 Task: Check the sale-to-list ratio of blinds in the last 5 years.
Action: Mouse moved to (854, 202)
Screenshot: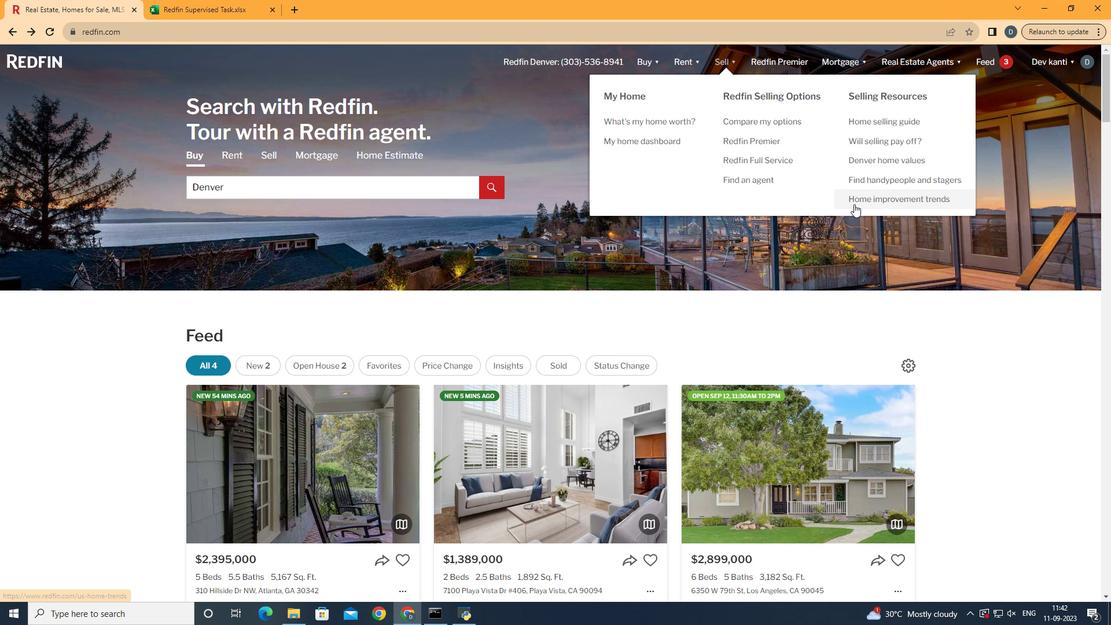 
Action: Mouse pressed left at (854, 202)
Screenshot: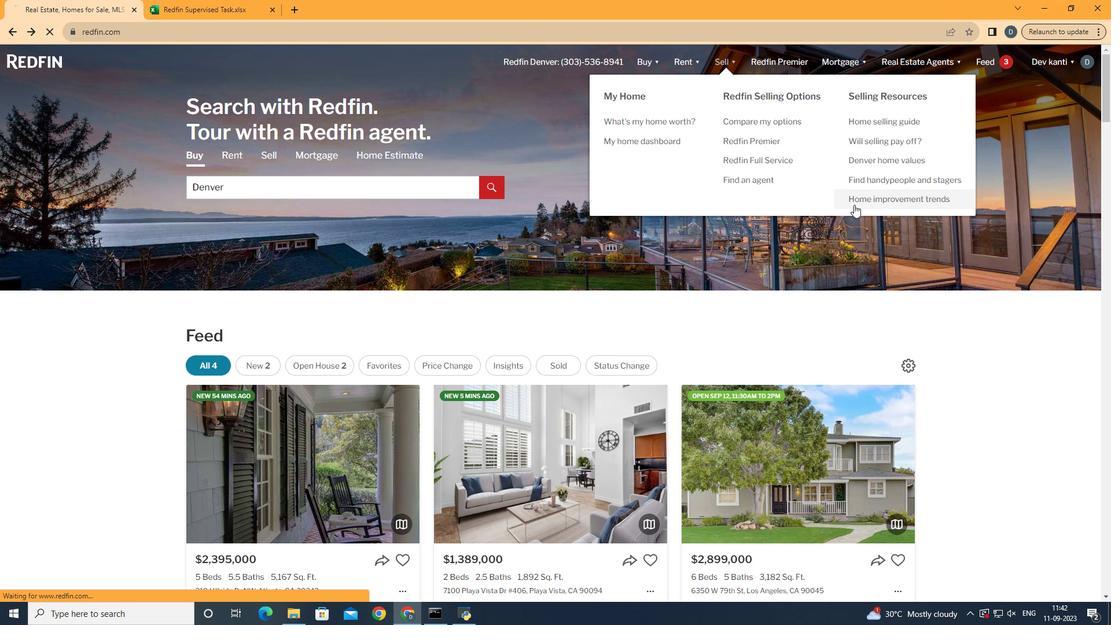 
Action: Mouse moved to (308, 217)
Screenshot: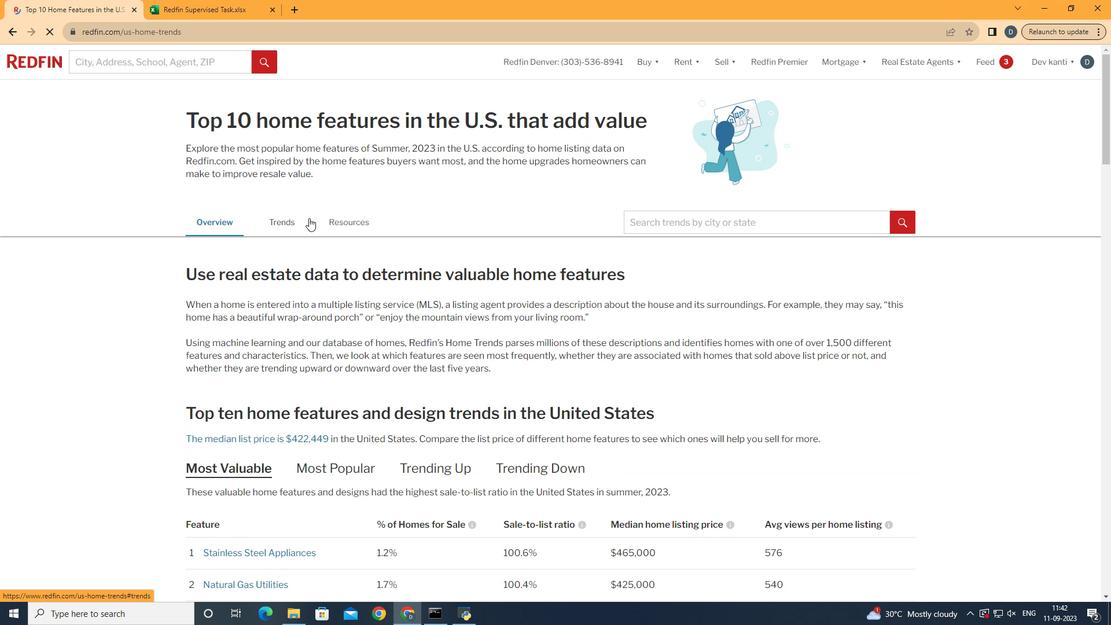
Action: Mouse pressed left at (308, 217)
Screenshot: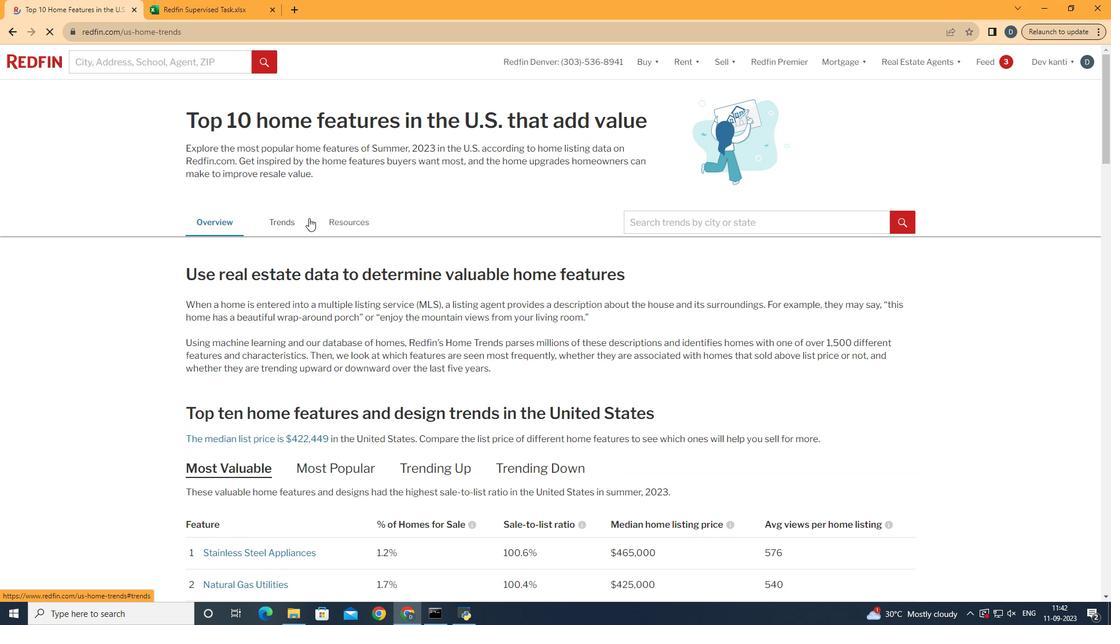 
Action: Mouse moved to (295, 220)
Screenshot: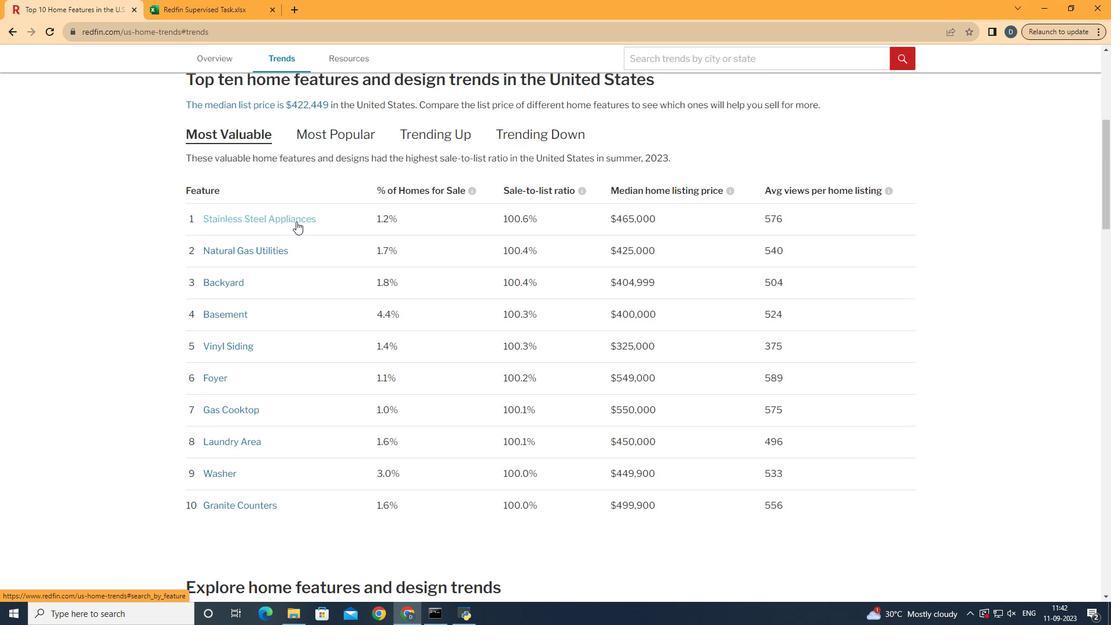 
Action: Mouse scrolled (295, 220) with delta (0, 0)
Screenshot: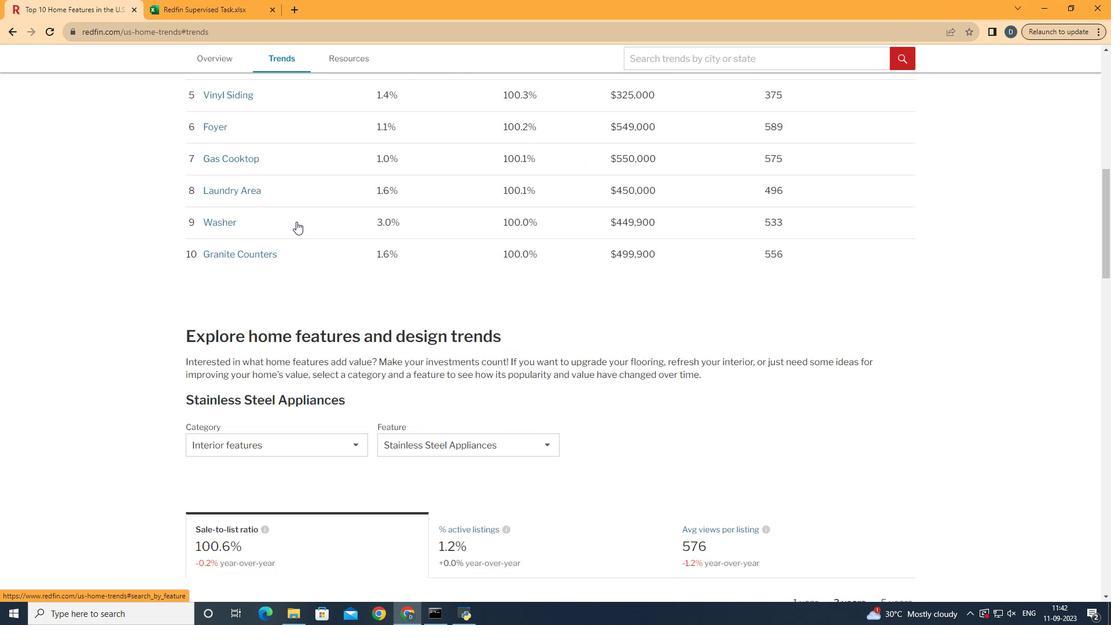 
Action: Mouse scrolled (295, 220) with delta (0, 0)
Screenshot: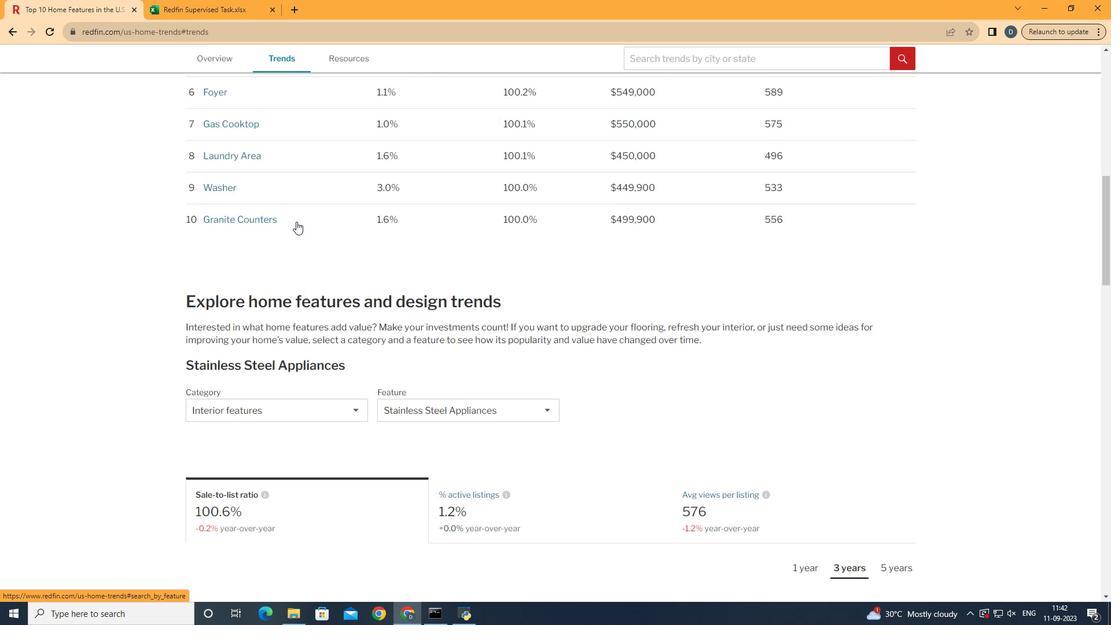 
Action: Mouse scrolled (295, 220) with delta (0, 0)
Screenshot: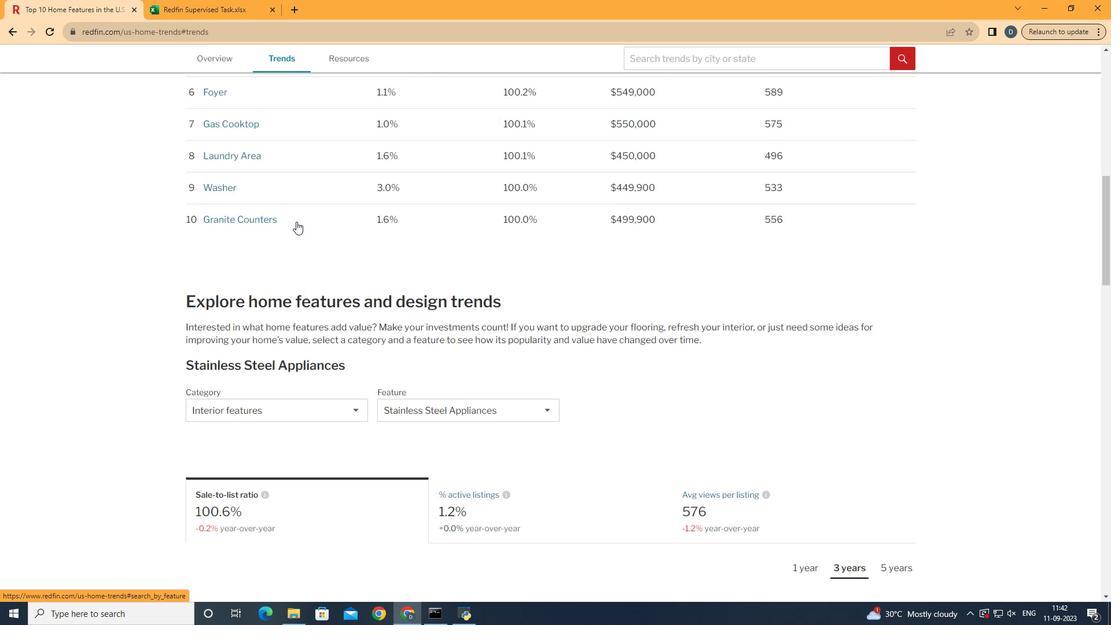 
Action: Mouse scrolled (295, 220) with delta (0, 0)
Screenshot: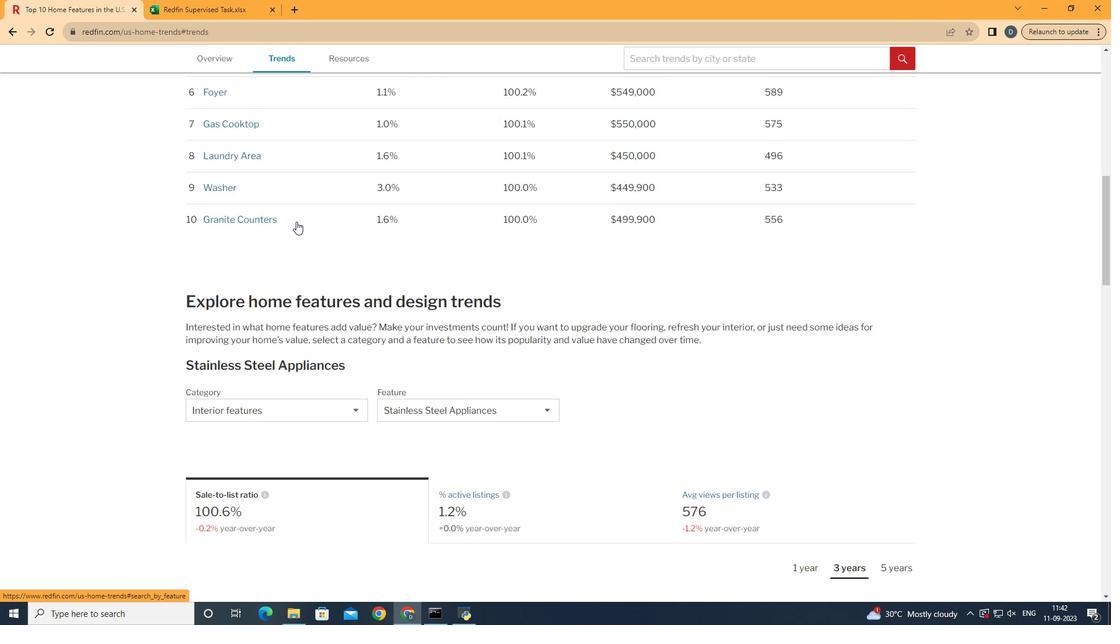 
Action: Mouse scrolled (295, 220) with delta (0, 0)
Screenshot: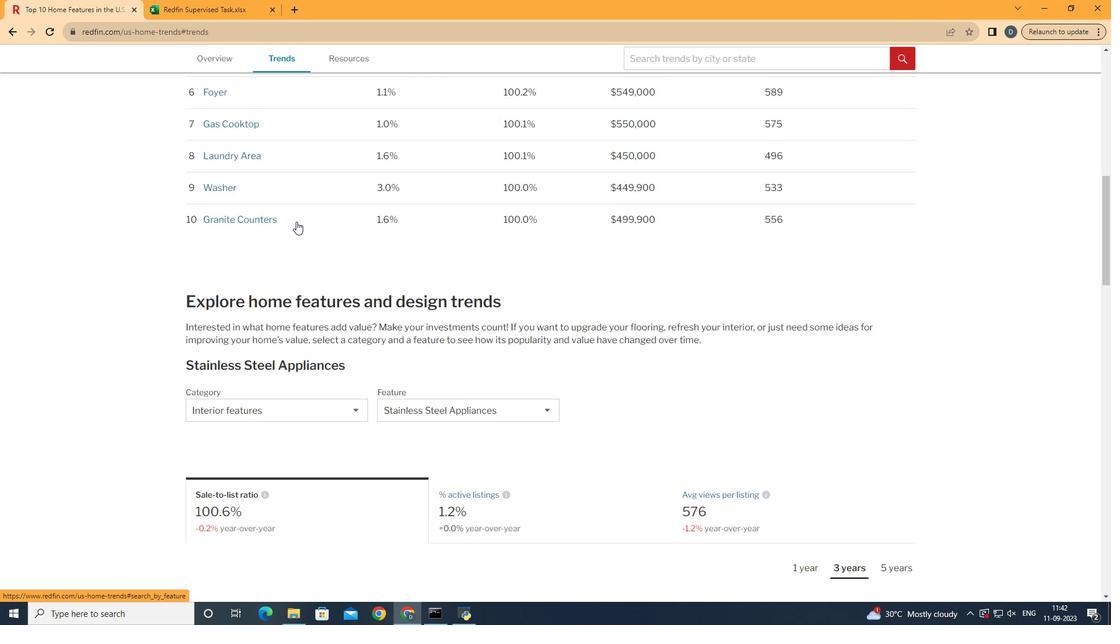 
Action: Mouse scrolled (295, 220) with delta (0, 0)
Screenshot: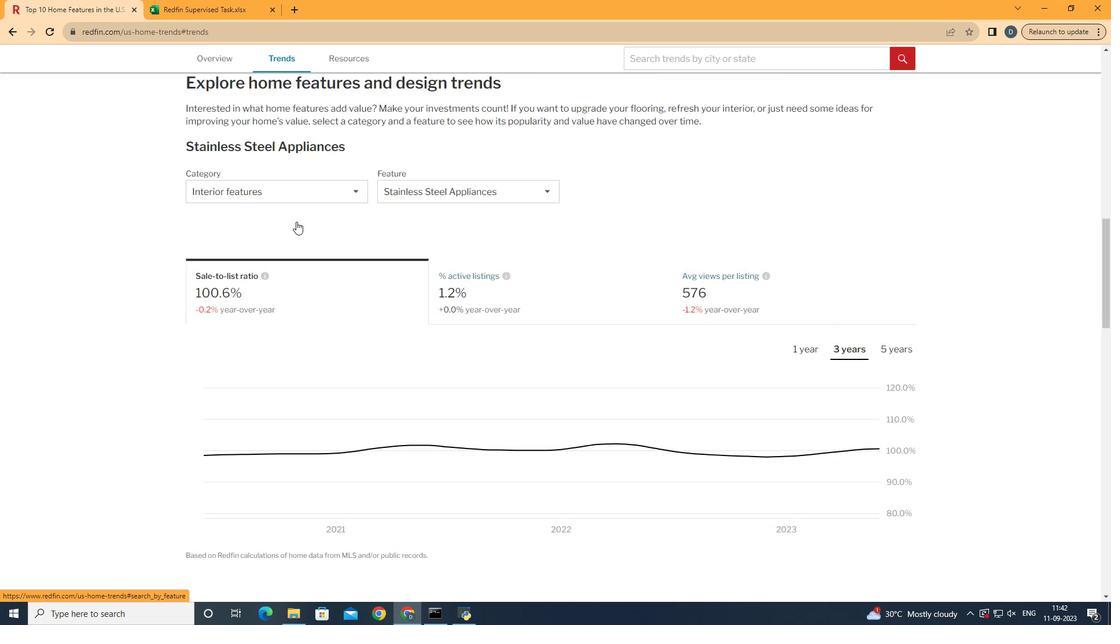 
Action: Mouse scrolled (295, 220) with delta (0, 0)
Screenshot: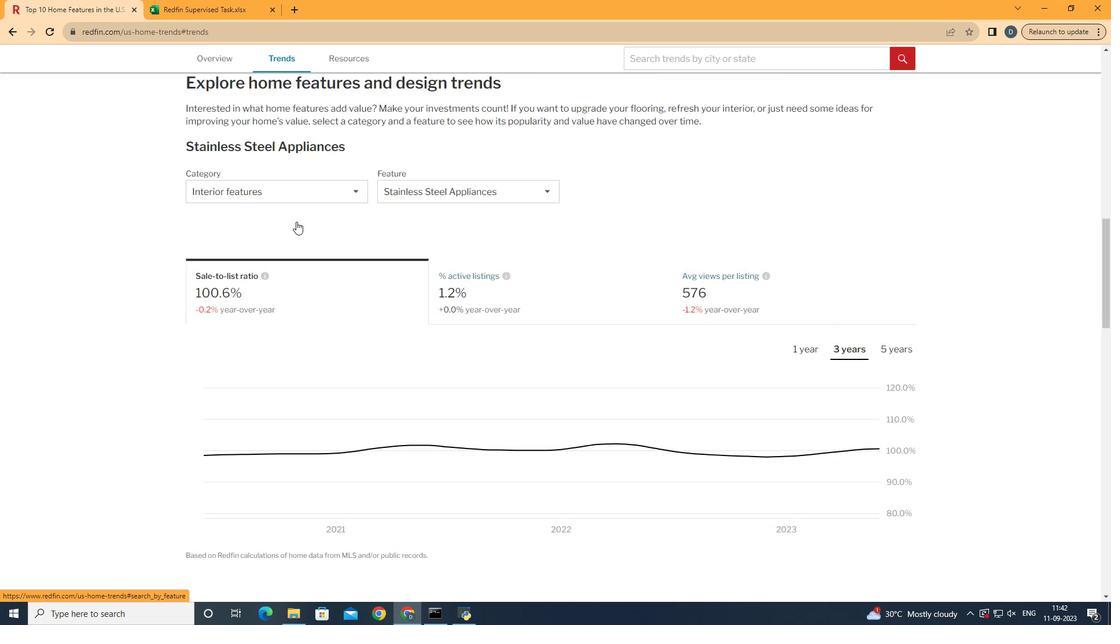 
Action: Mouse scrolled (295, 220) with delta (0, 0)
Screenshot: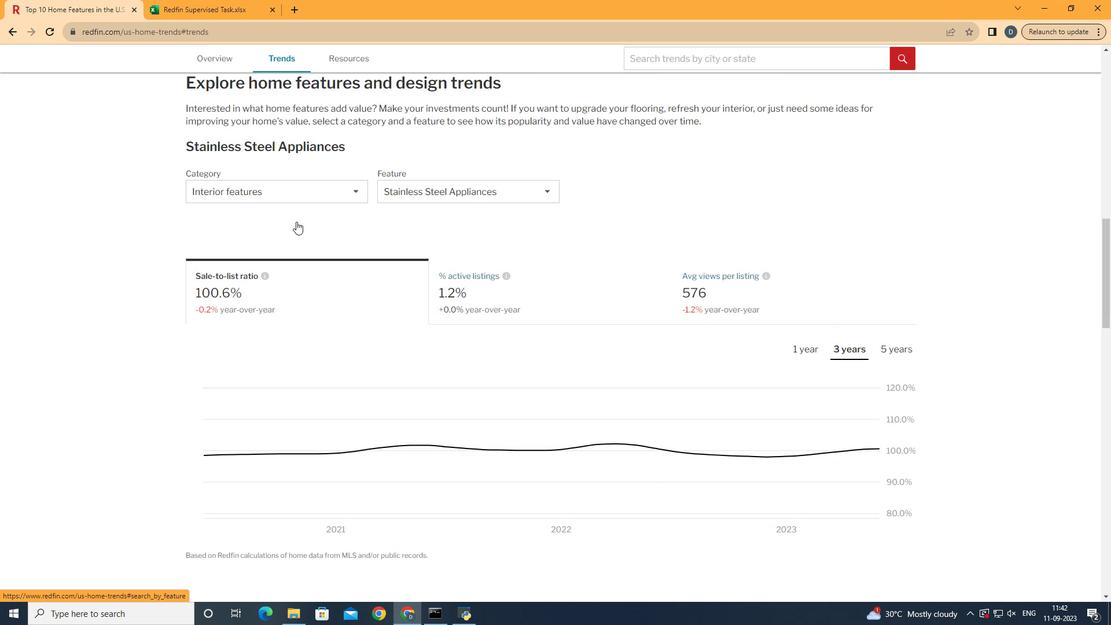
Action: Mouse scrolled (295, 220) with delta (0, 0)
Screenshot: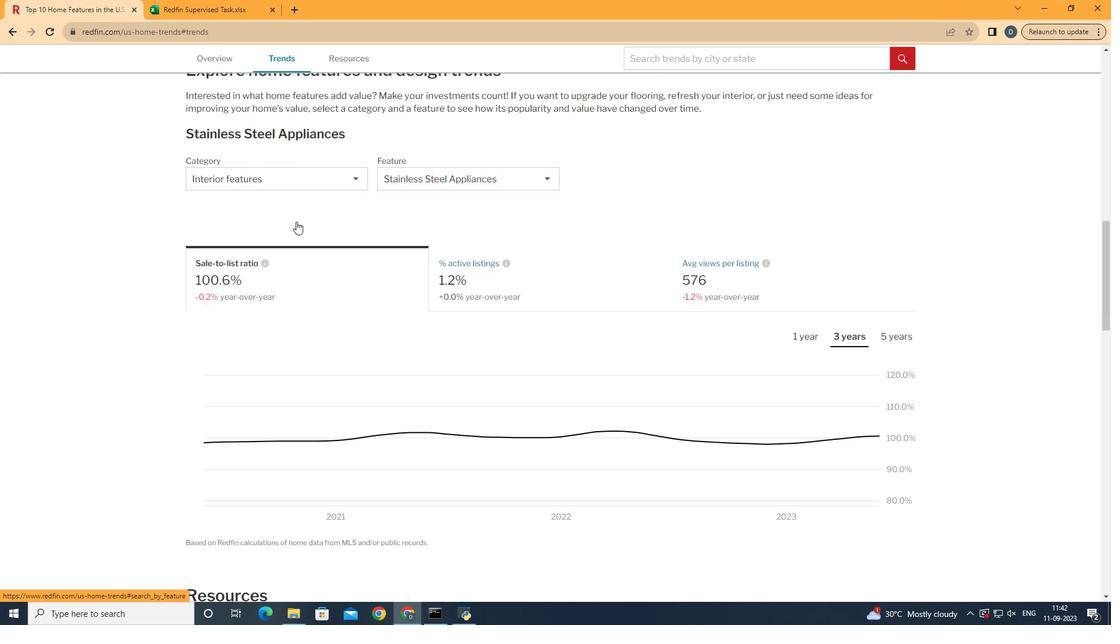 
Action: Mouse moved to (341, 173)
Screenshot: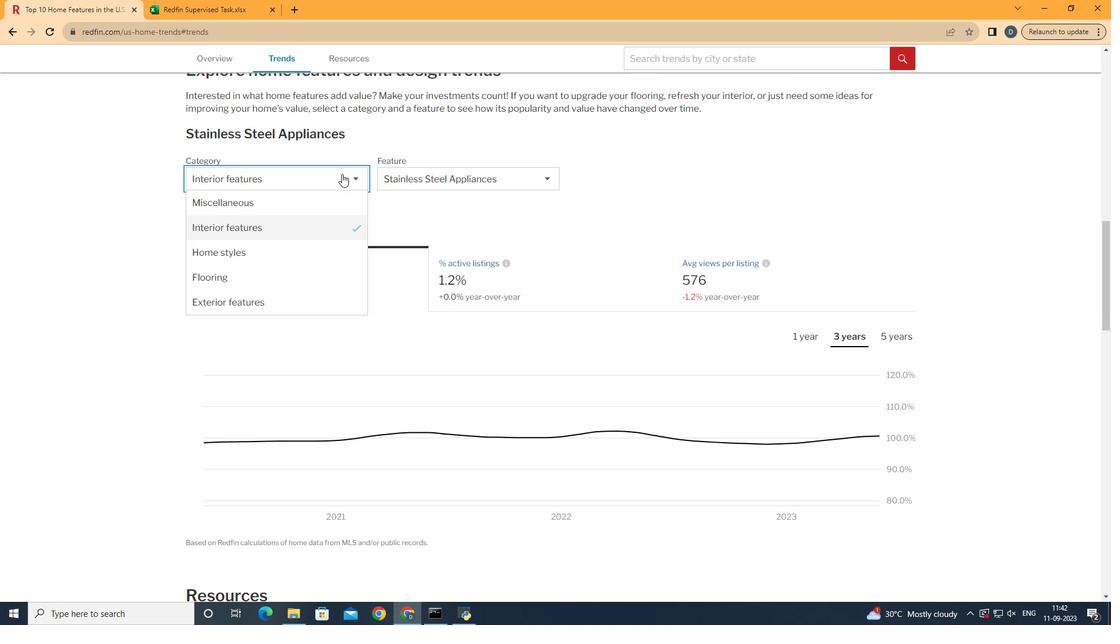 
Action: Mouse pressed left at (341, 173)
Screenshot: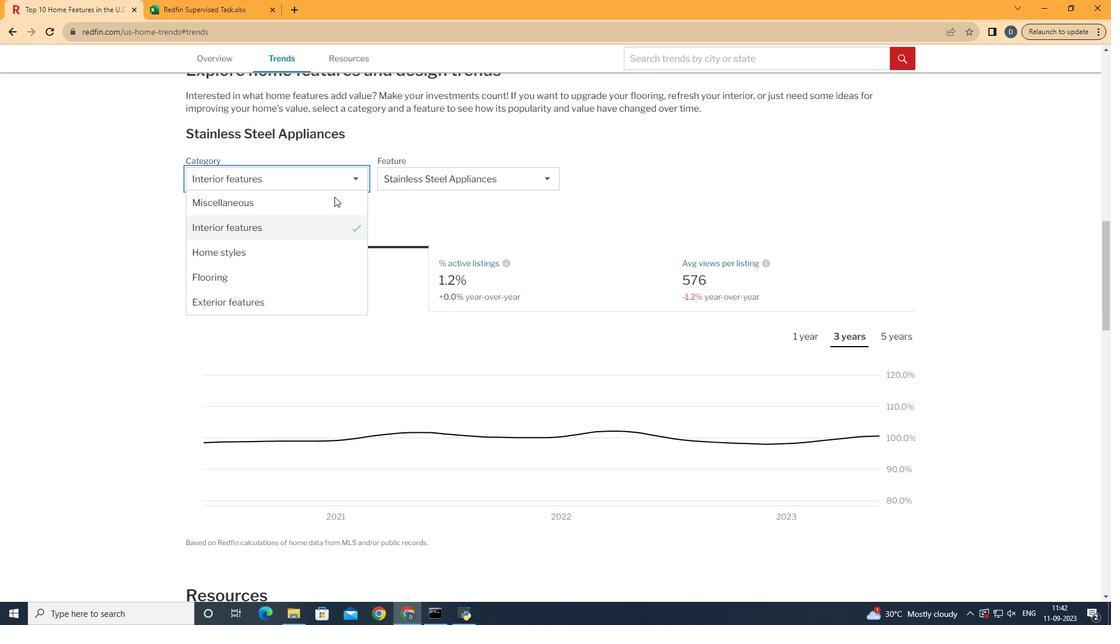 
Action: Mouse moved to (327, 218)
Screenshot: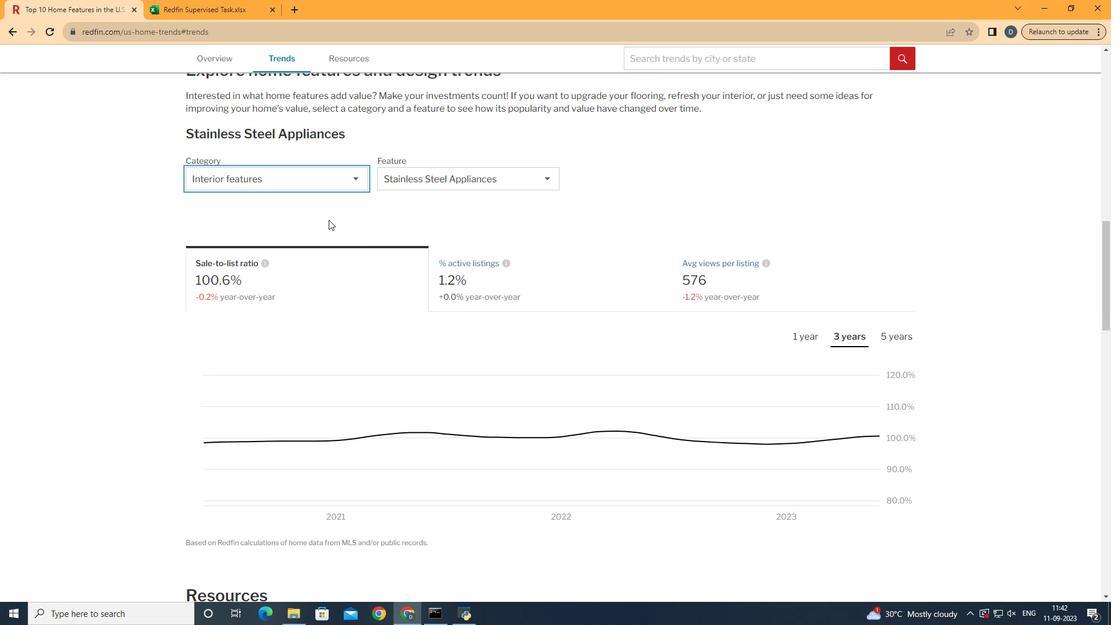 
Action: Mouse pressed left at (327, 218)
Screenshot: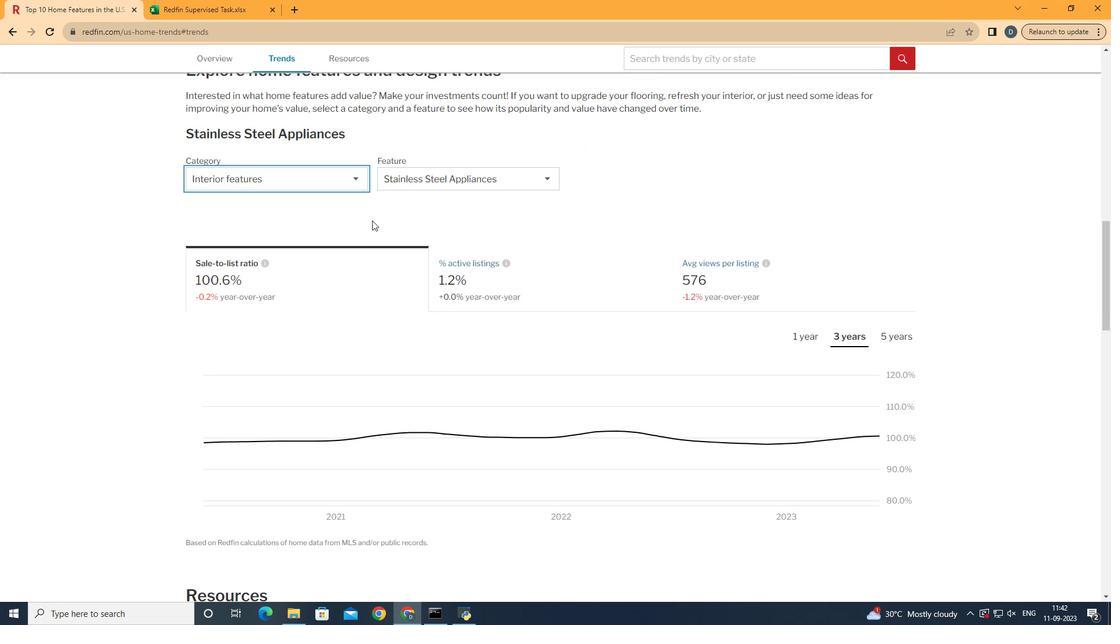 
Action: Mouse moved to (458, 185)
Screenshot: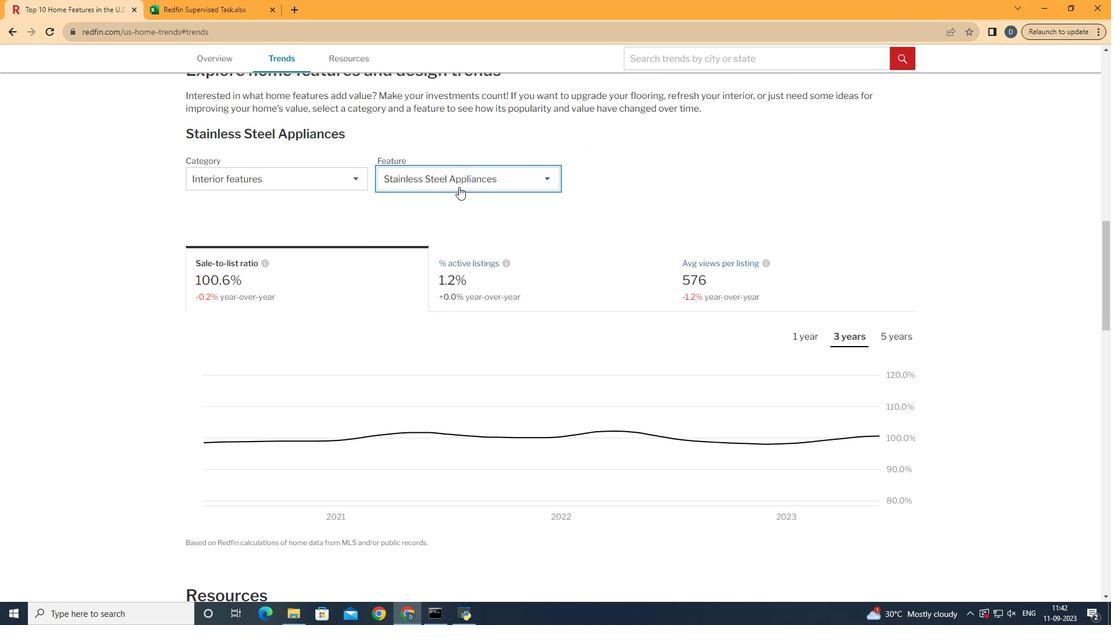 
Action: Mouse pressed left at (458, 185)
Screenshot: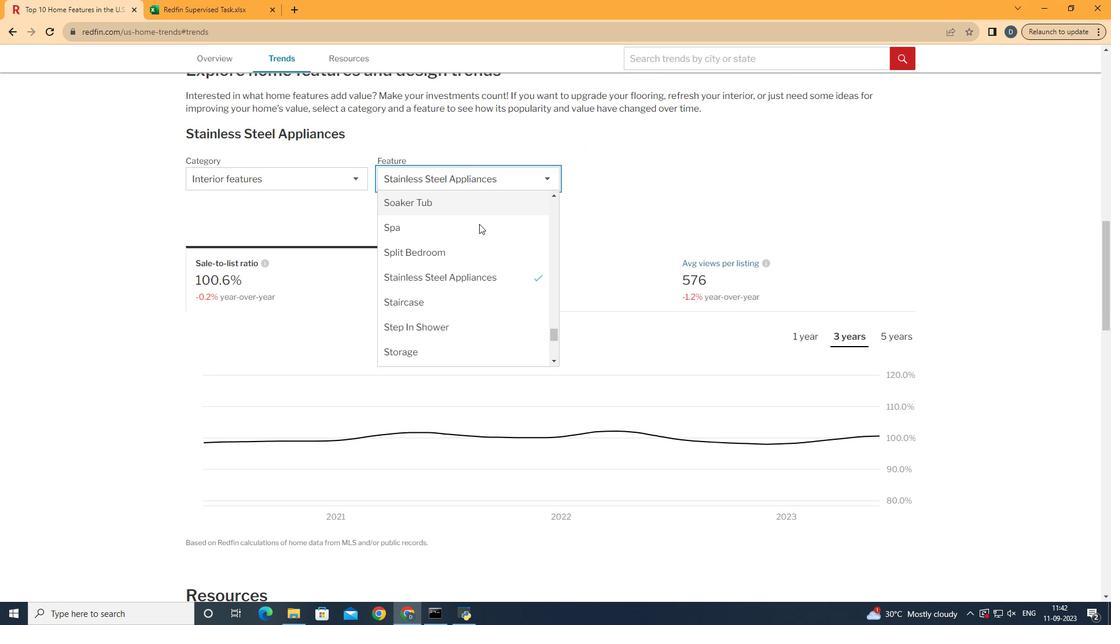 
Action: Mouse moved to (508, 274)
Screenshot: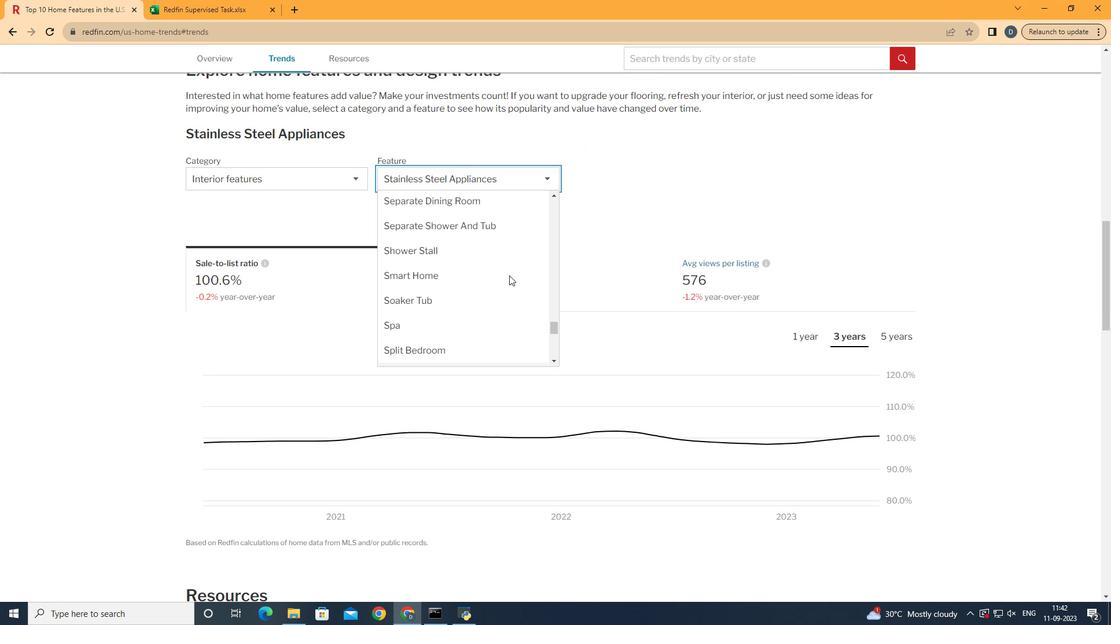 
Action: Mouse scrolled (508, 275) with delta (0, 0)
Screenshot: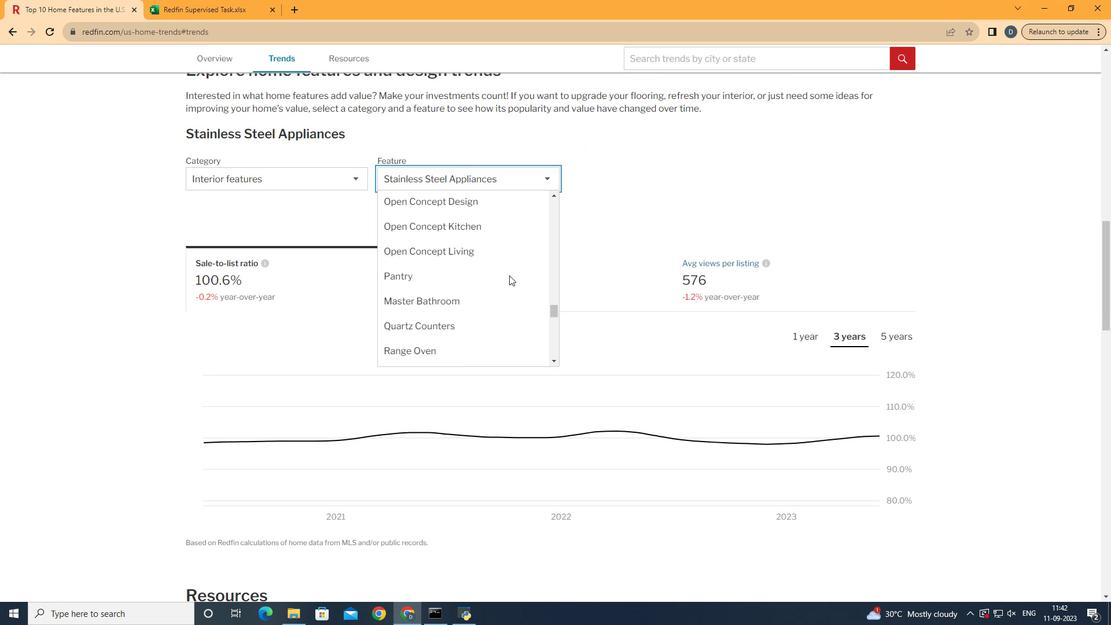 
Action: Mouse scrolled (508, 275) with delta (0, 0)
Screenshot: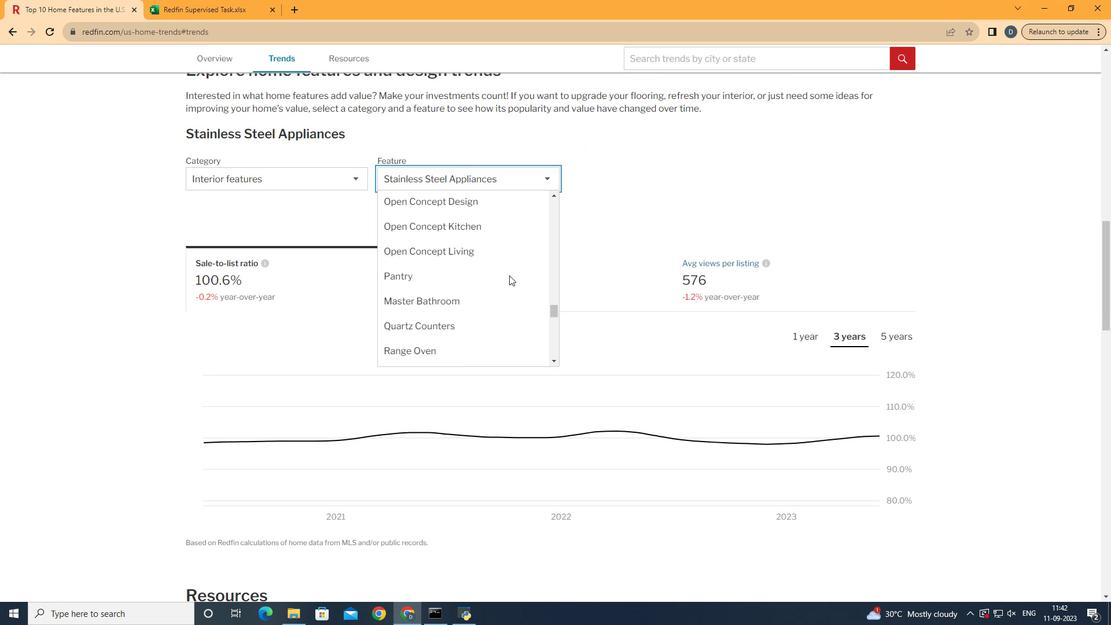 
Action: Mouse scrolled (508, 275) with delta (0, 0)
Screenshot: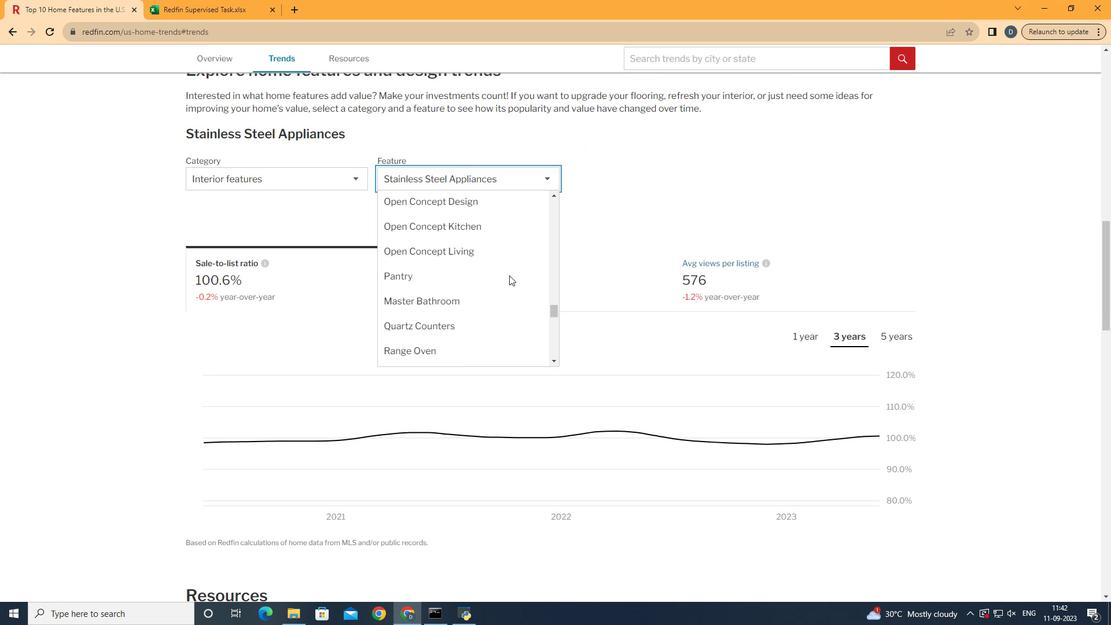 
Action: Mouse scrolled (508, 275) with delta (0, 0)
Screenshot: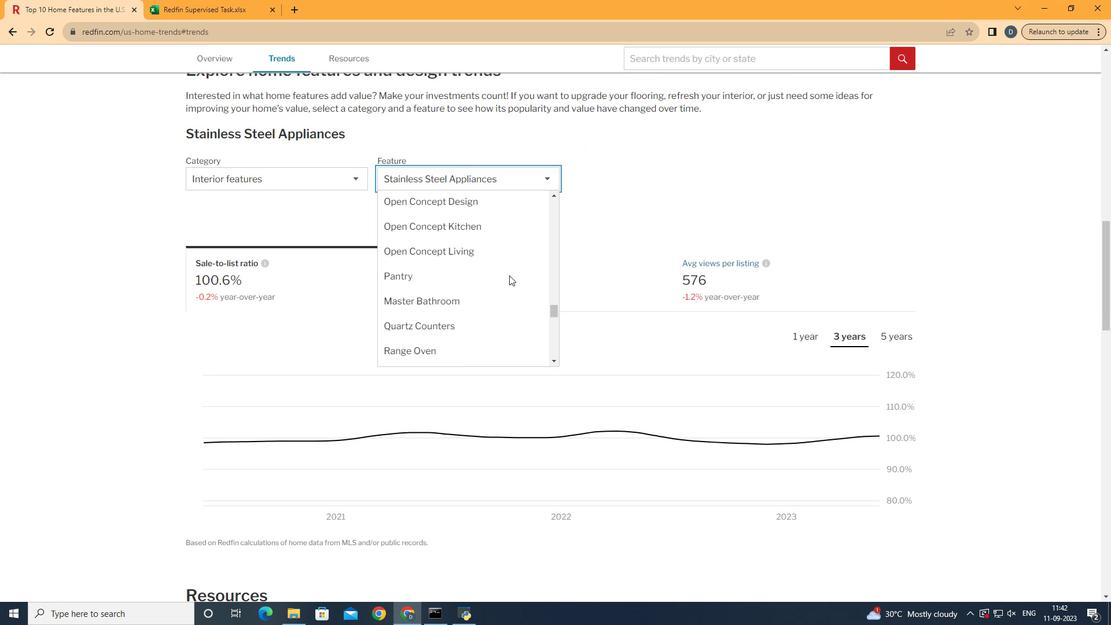 
Action: Mouse scrolled (508, 275) with delta (0, 0)
Screenshot: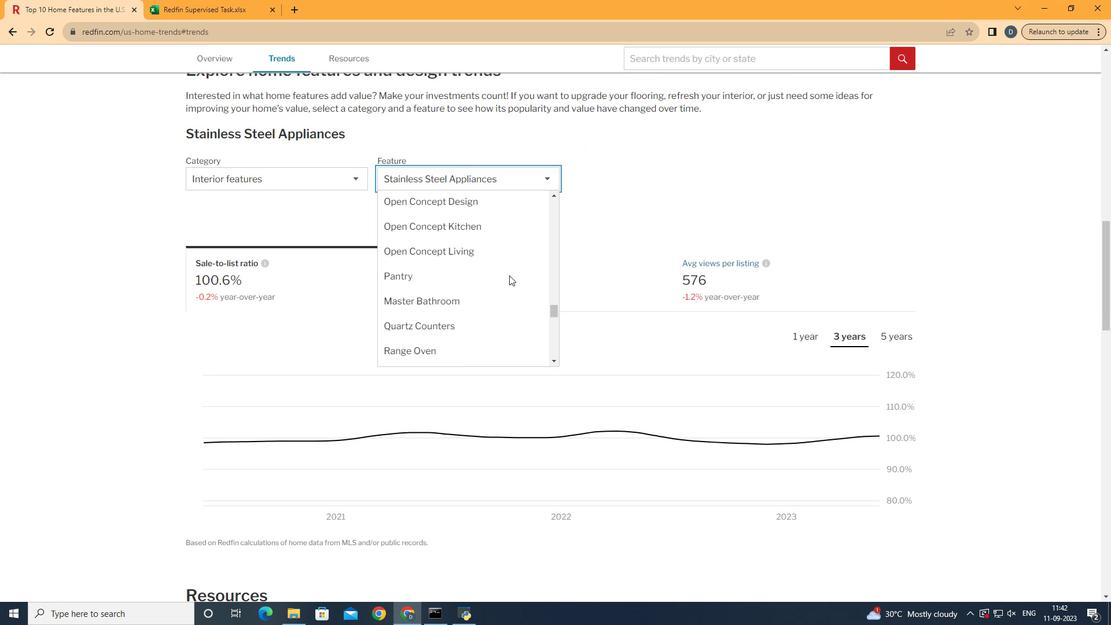 
Action: Mouse scrolled (508, 275) with delta (0, 0)
Screenshot: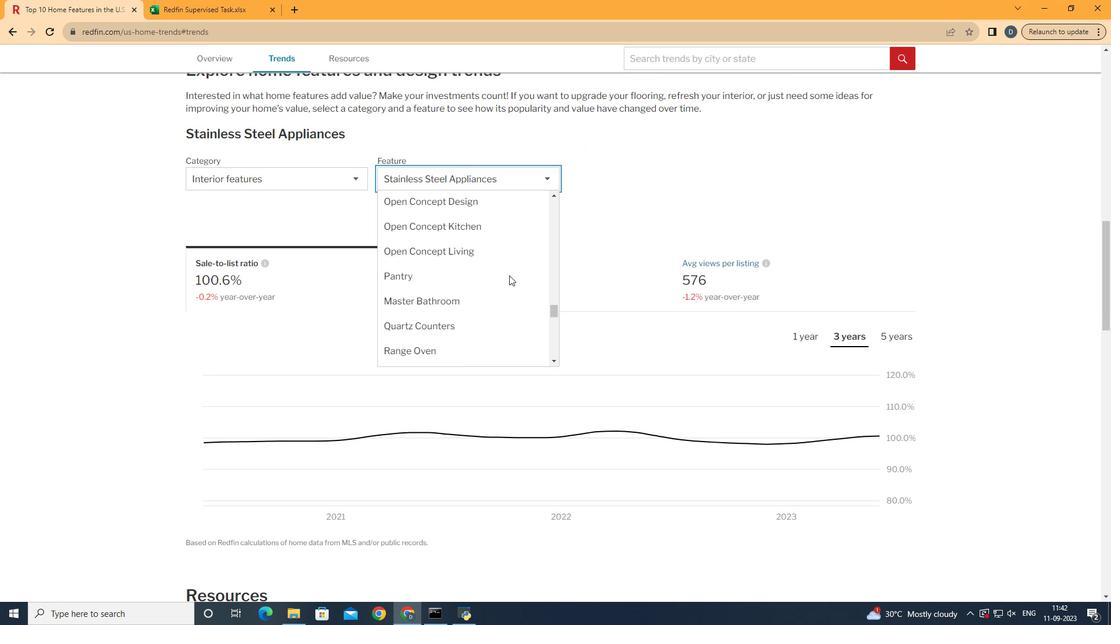 
Action: Mouse scrolled (508, 275) with delta (0, 0)
Screenshot: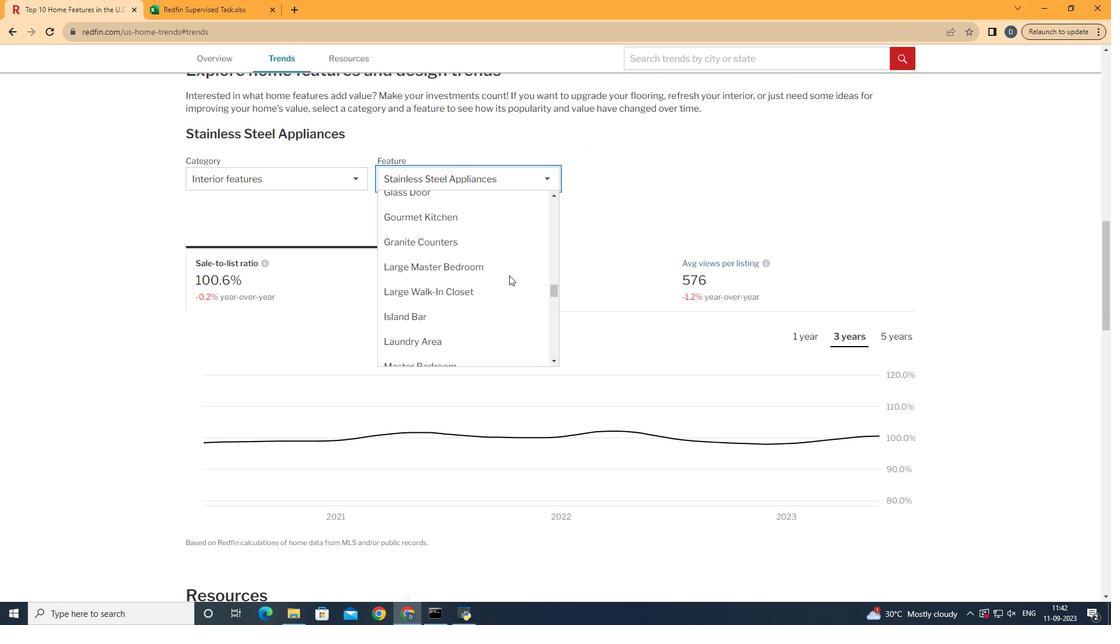 
Action: Mouse scrolled (508, 275) with delta (0, 0)
Screenshot: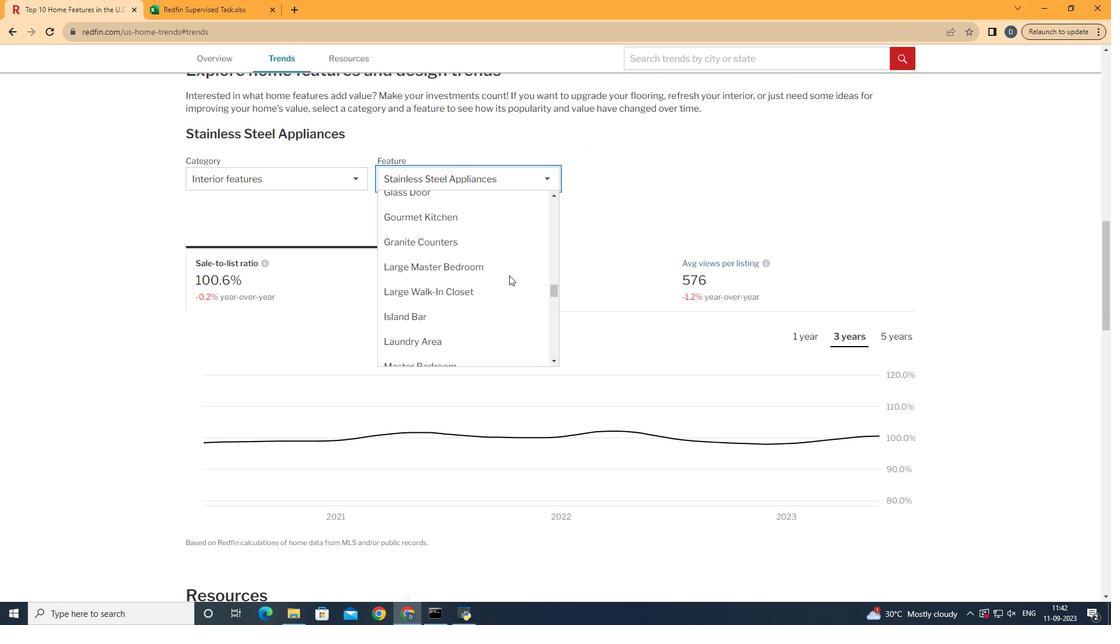 
Action: Mouse scrolled (508, 275) with delta (0, 0)
Screenshot: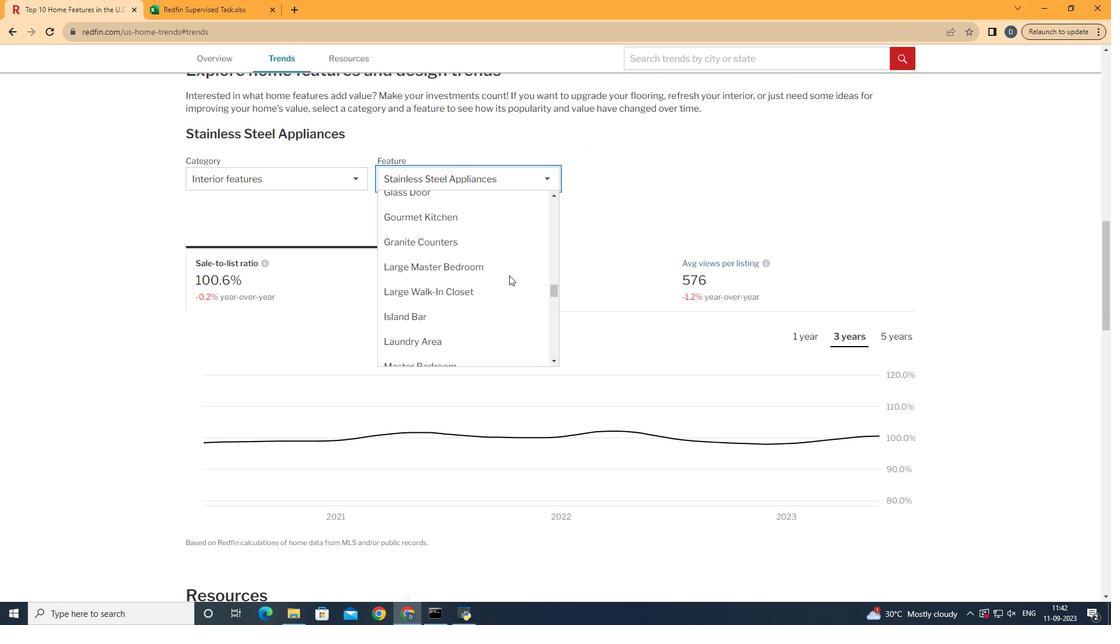 
Action: Mouse scrolled (508, 275) with delta (0, 0)
Screenshot: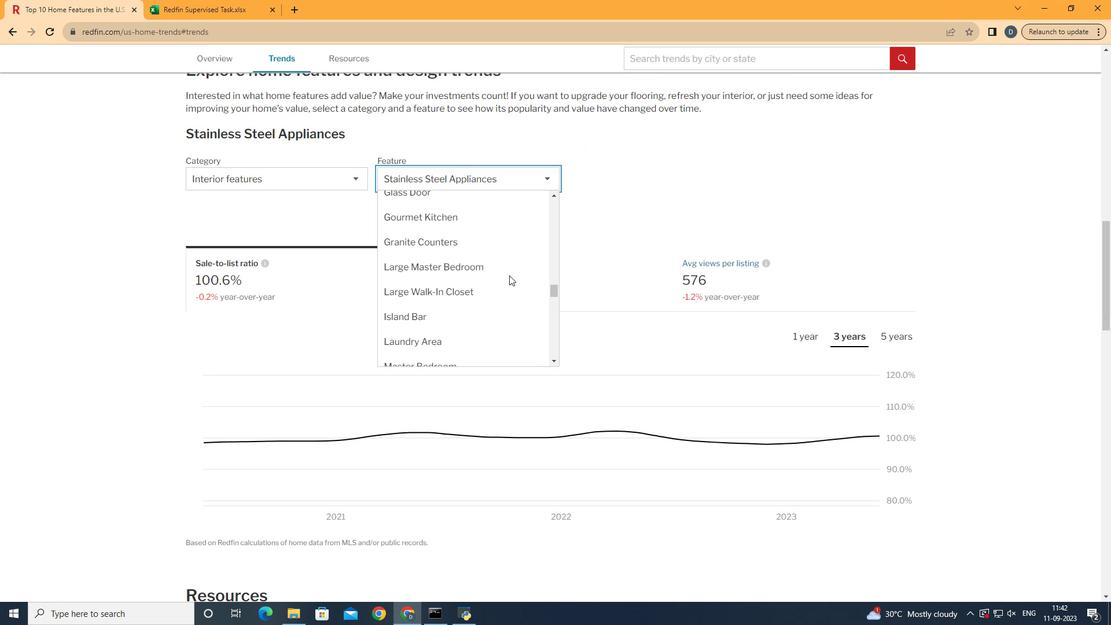 
Action: Mouse scrolled (508, 275) with delta (0, 0)
Screenshot: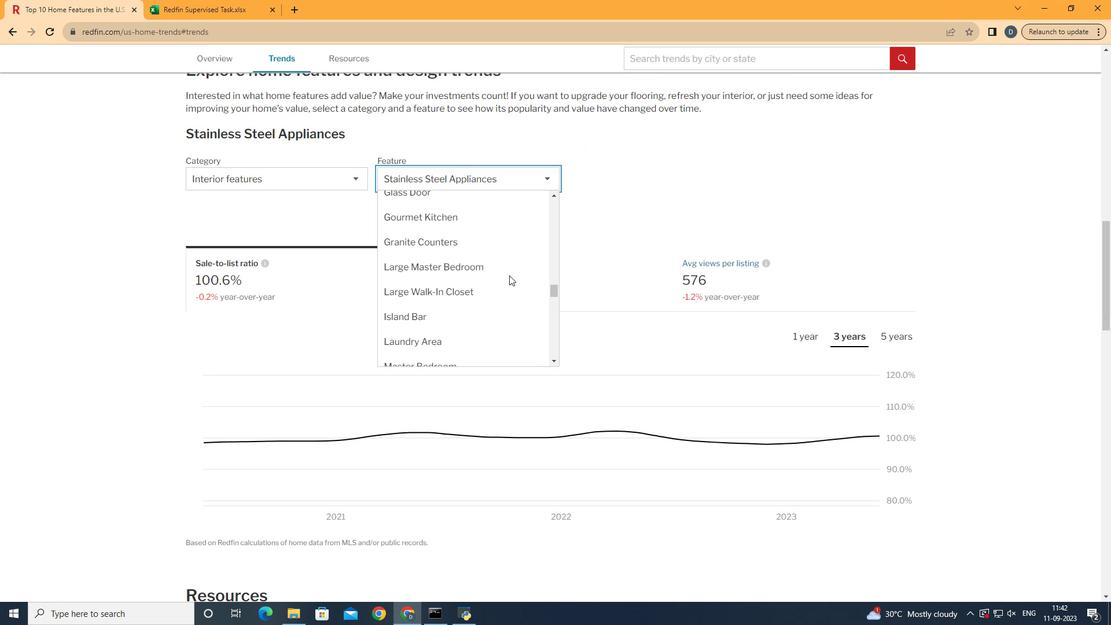 
Action: Mouse scrolled (508, 275) with delta (0, 0)
Screenshot: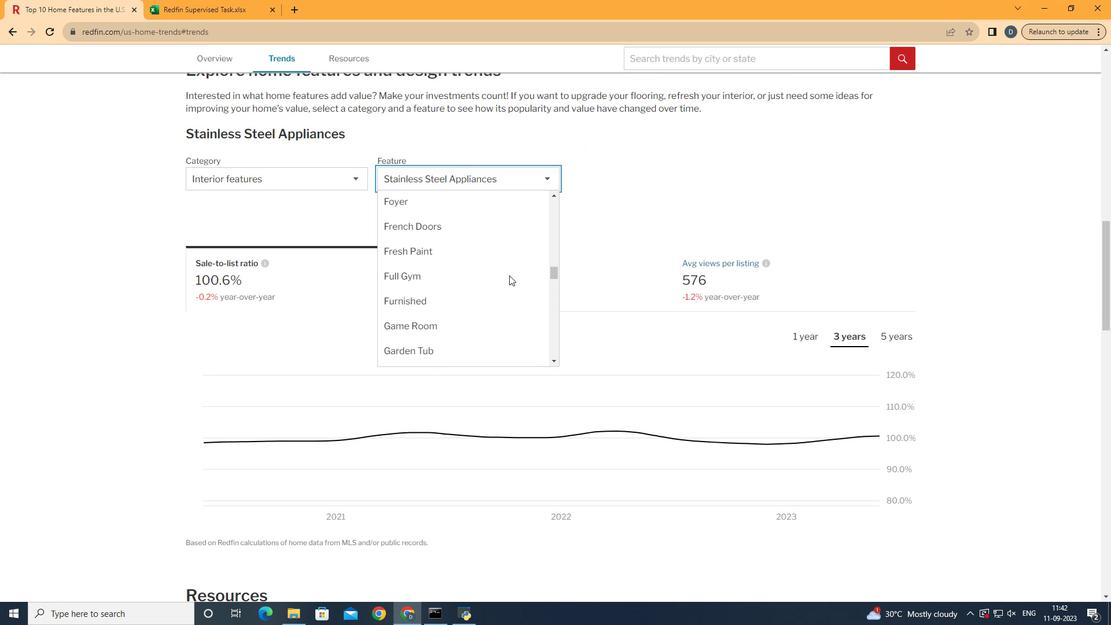 
Action: Mouse scrolled (508, 275) with delta (0, 0)
Screenshot: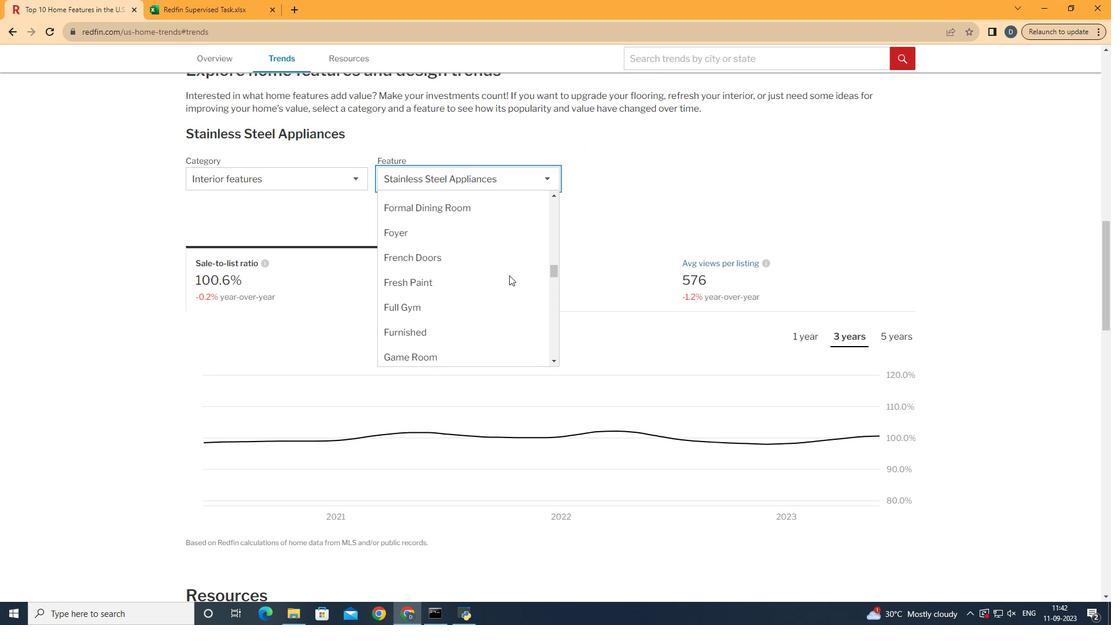 
Action: Mouse scrolled (508, 275) with delta (0, 0)
Screenshot: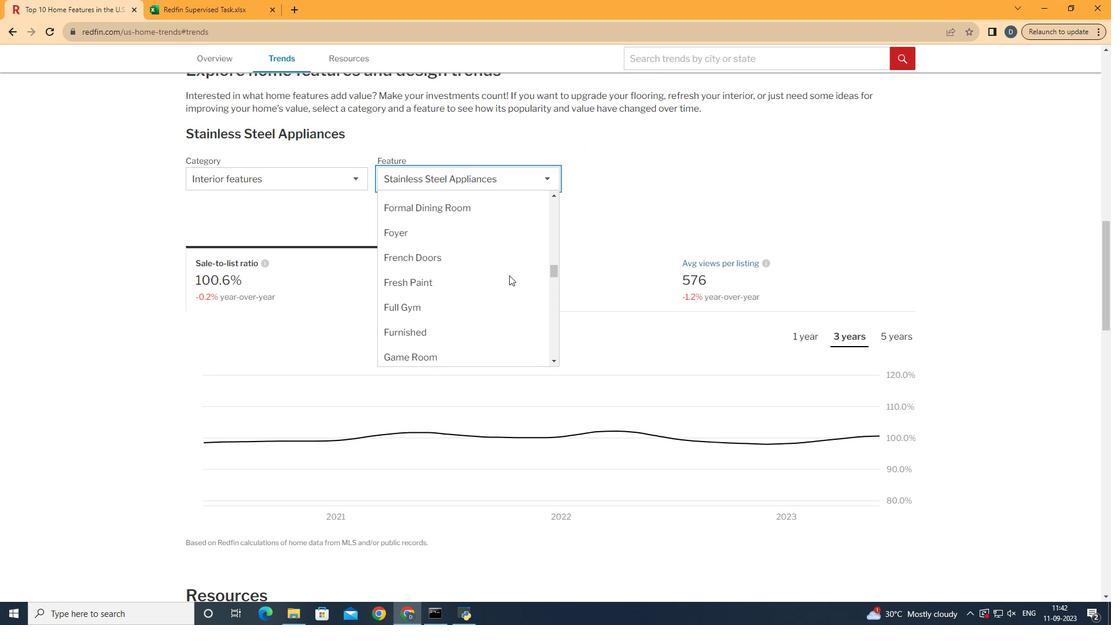 
Action: Mouse scrolled (508, 275) with delta (0, 0)
Screenshot: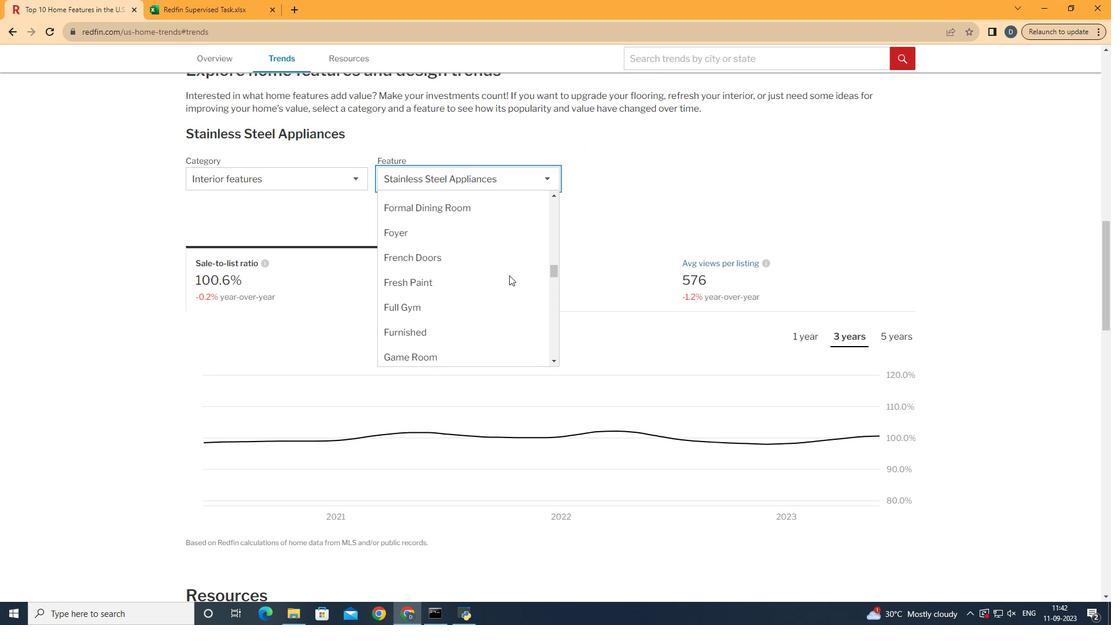 
Action: Mouse scrolled (508, 275) with delta (0, 0)
Screenshot: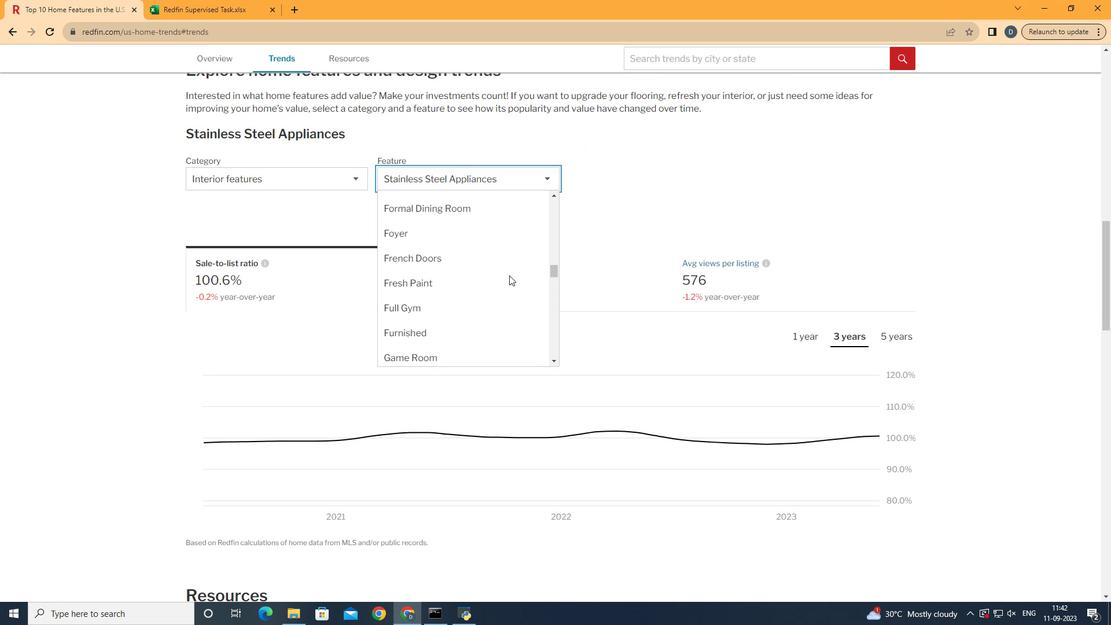 
Action: Mouse scrolled (508, 275) with delta (0, 0)
Screenshot: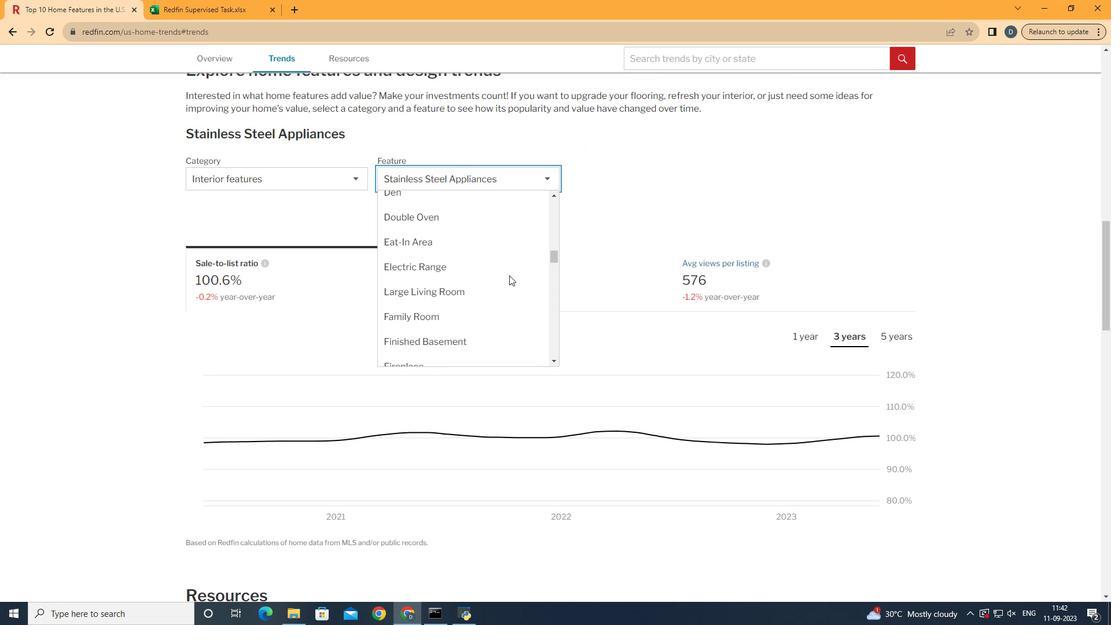 
Action: Mouse scrolled (508, 275) with delta (0, 0)
Screenshot: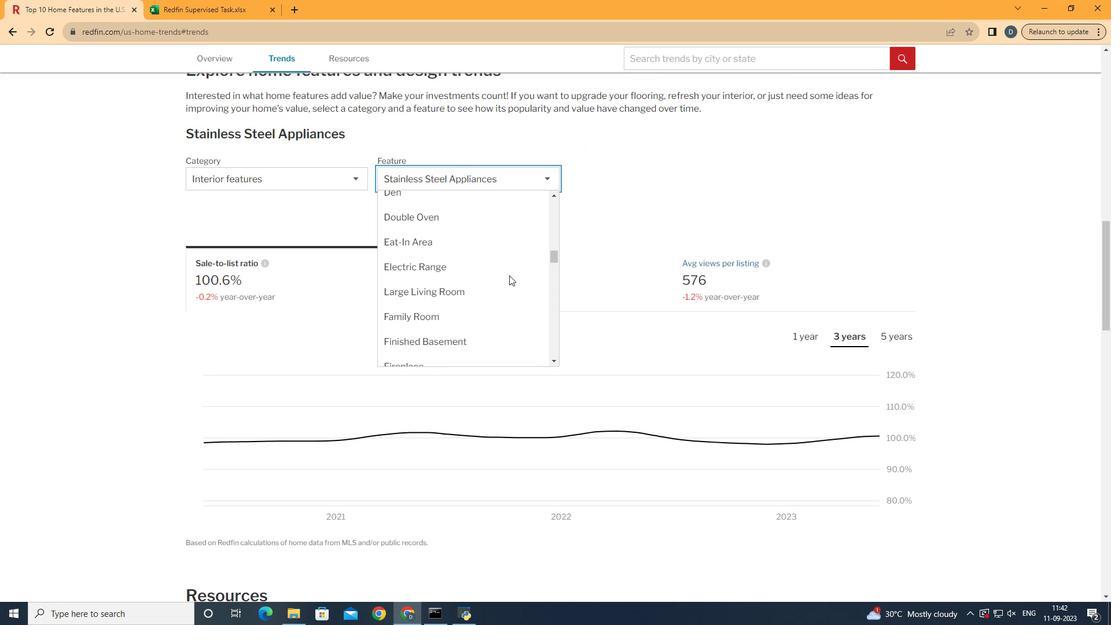 
Action: Mouse scrolled (508, 275) with delta (0, 0)
Screenshot: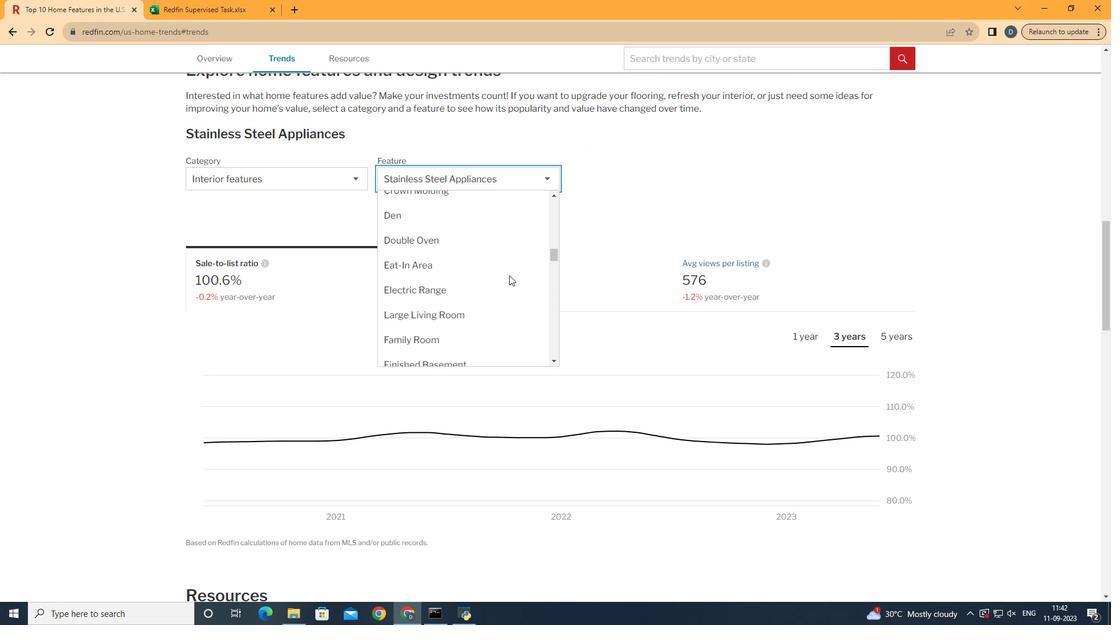 
Action: Mouse scrolled (508, 275) with delta (0, 0)
Screenshot: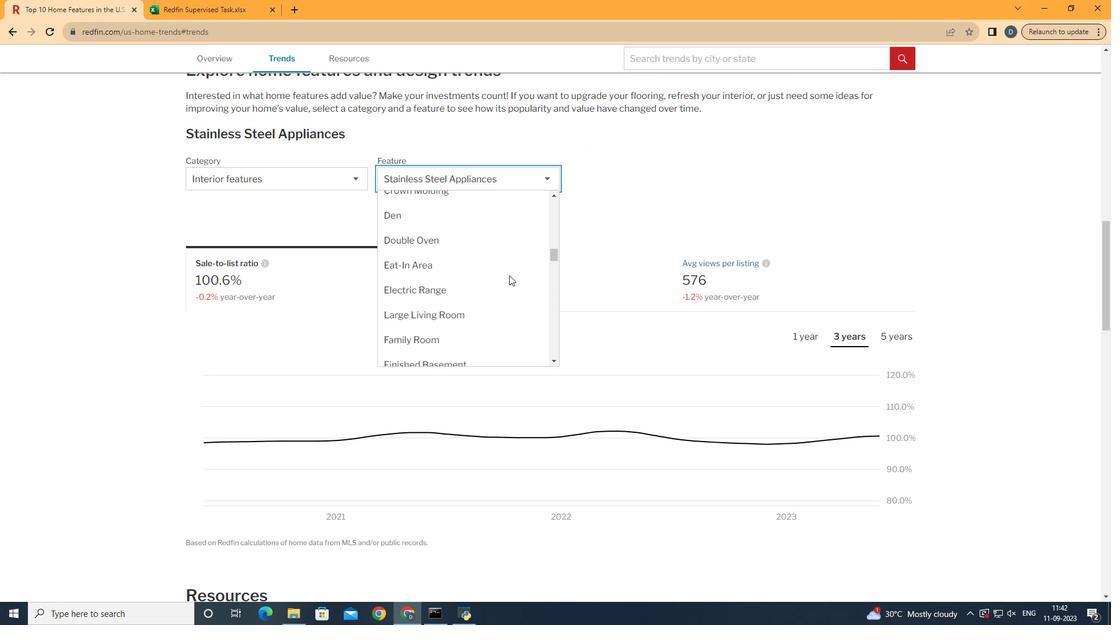 
Action: Mouse scrolled (508, 275) with delta (0, 0)
Screenshot: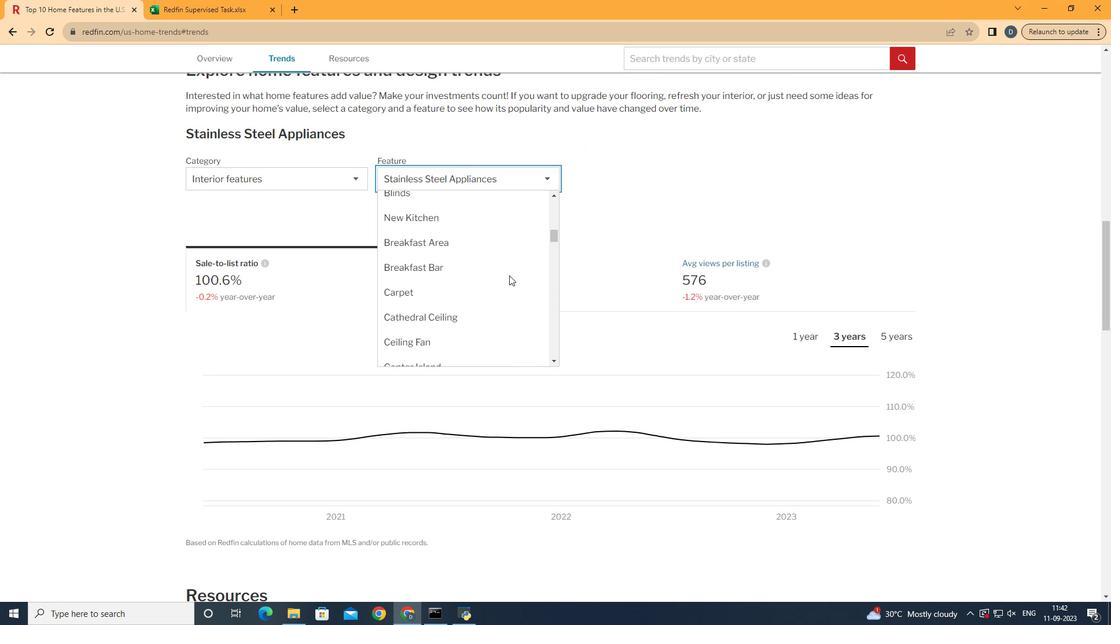 
Action: Mouse scrolled (508, 275) with delta (0, 0)
Screenshot: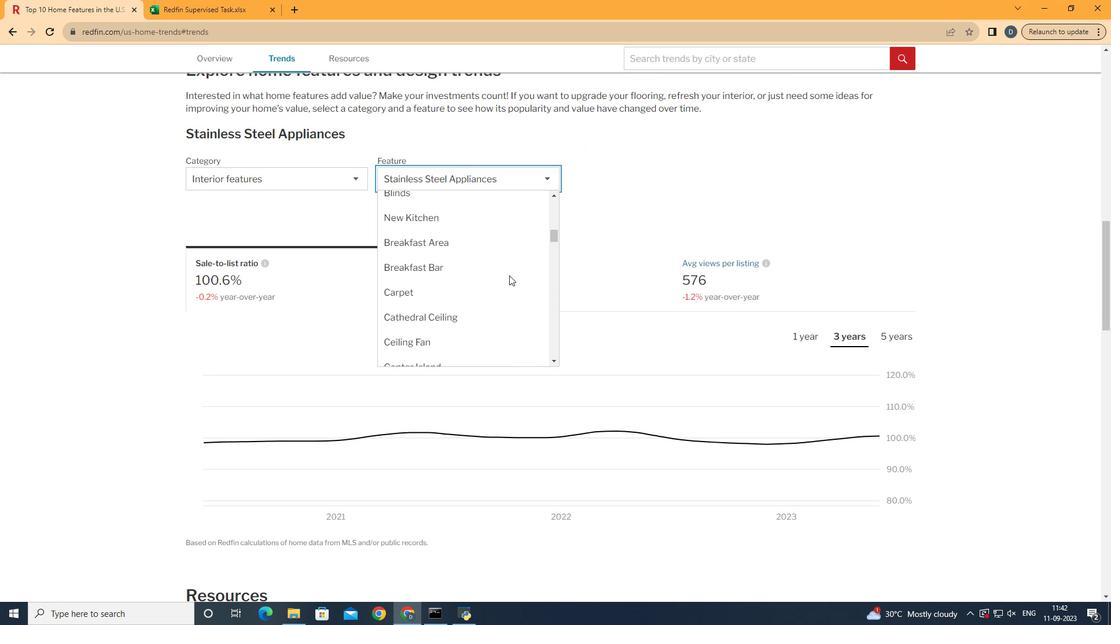 
Action: Mouse scrolled (508, 275) with delta (0, 0)
Screenshot: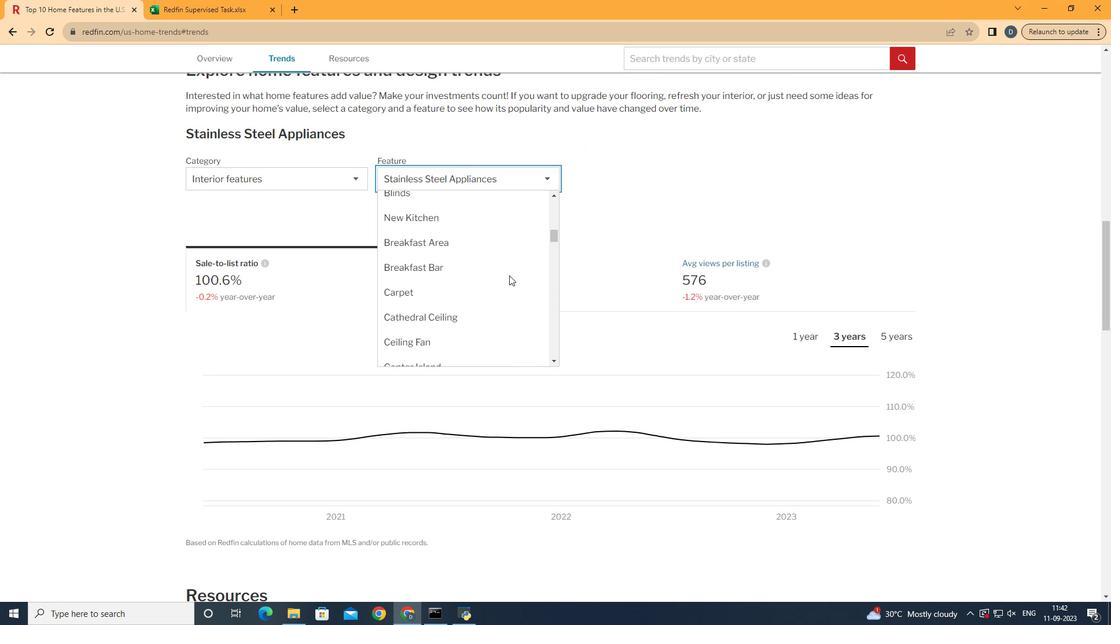 
Action: Mouse scrolled (508, 275) with delta (0, 0)
Screenshot: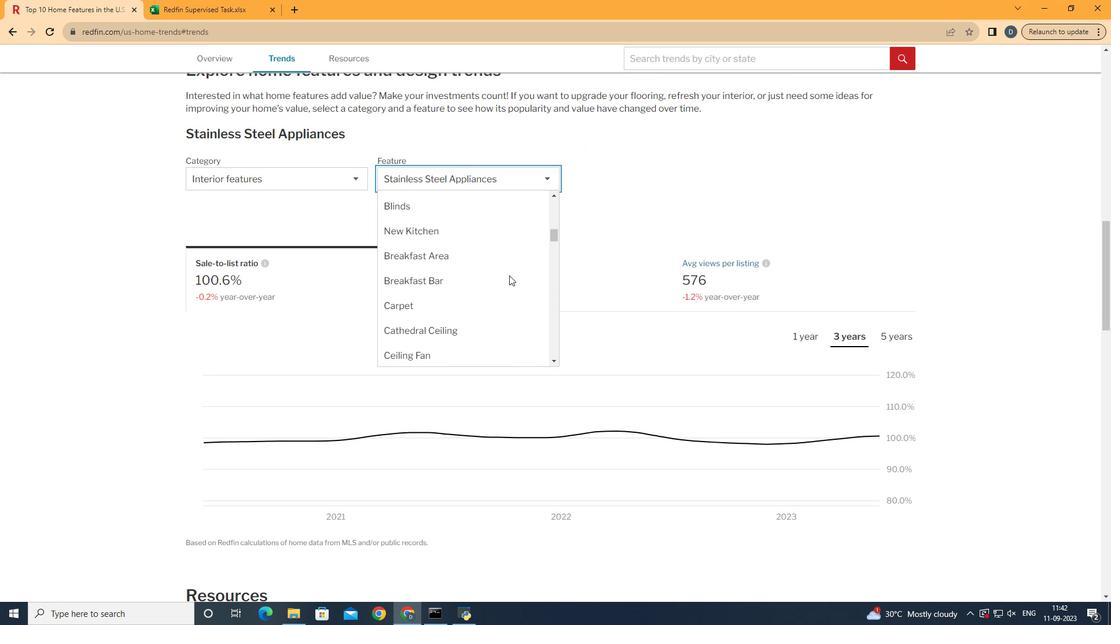 
Action: Mouse scrolled (508, 275) with delta (0, 0)
Screenshot: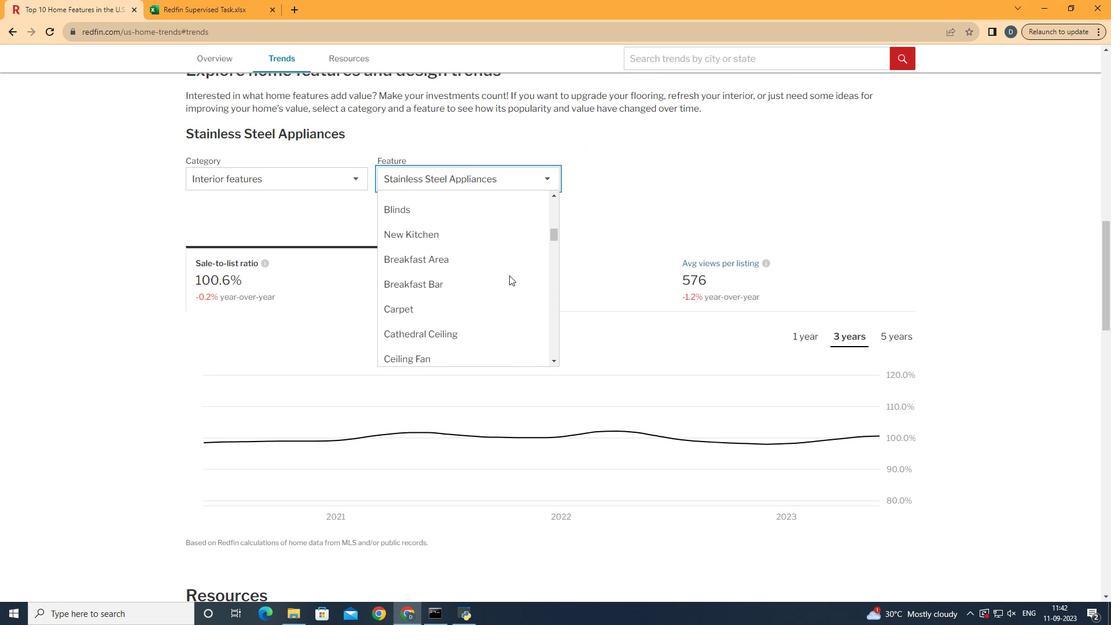 
Action: Mouse scrolled (508, 275) with delta (0, 0)
Screenshot: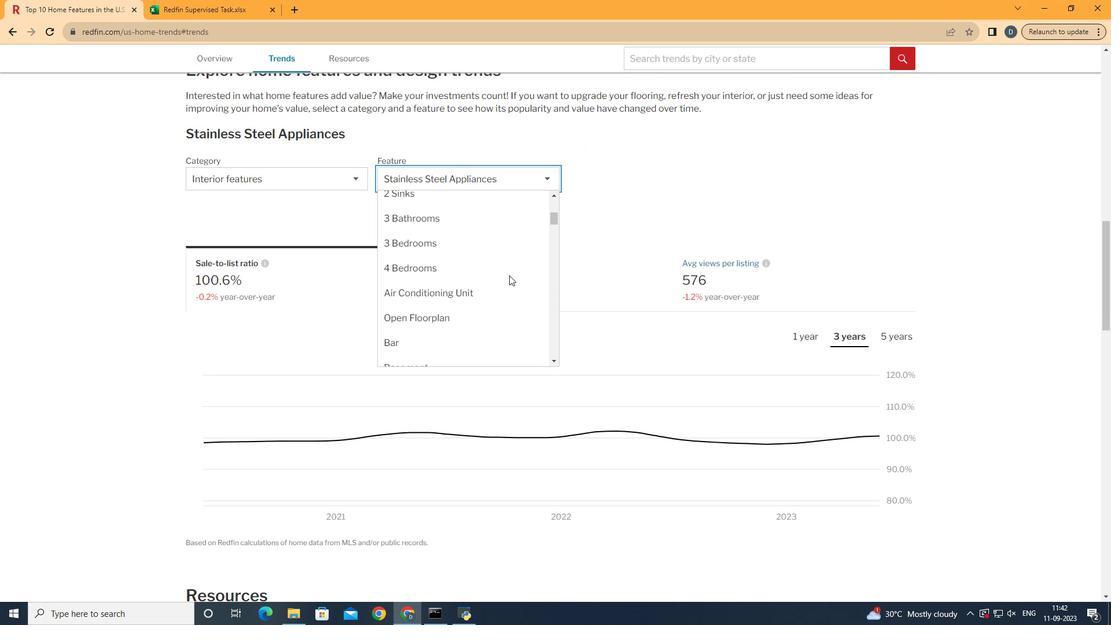 
Action: Mouse scrolled (508, 275) with delta (0, 0)
Screenshot: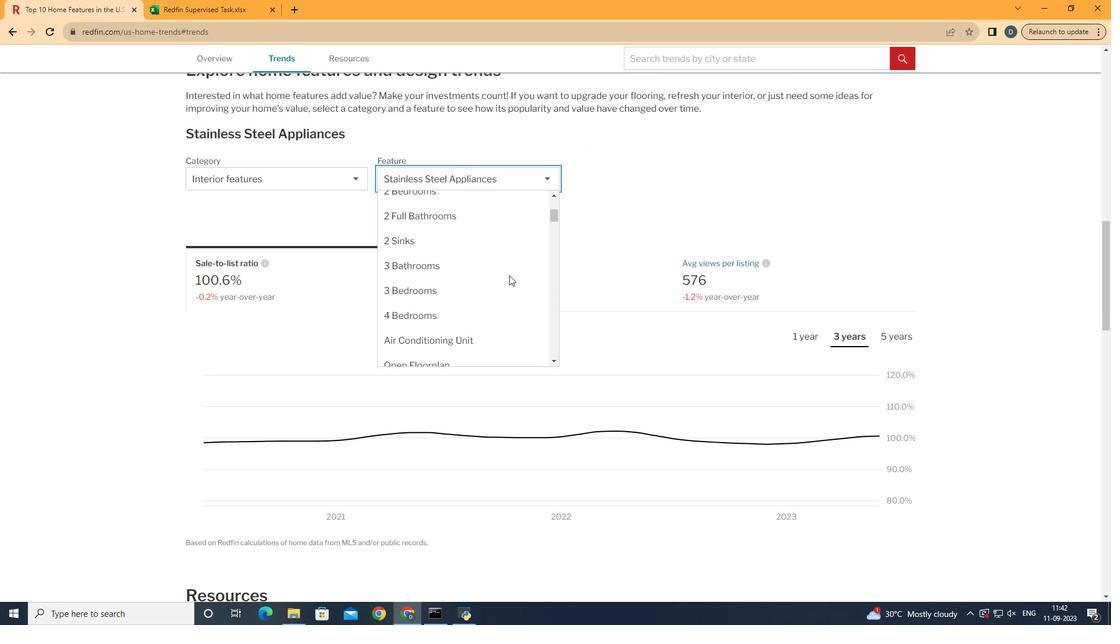 
Action: Mouse scrolled (508, 275) with delta (0, 0)
Screenshot: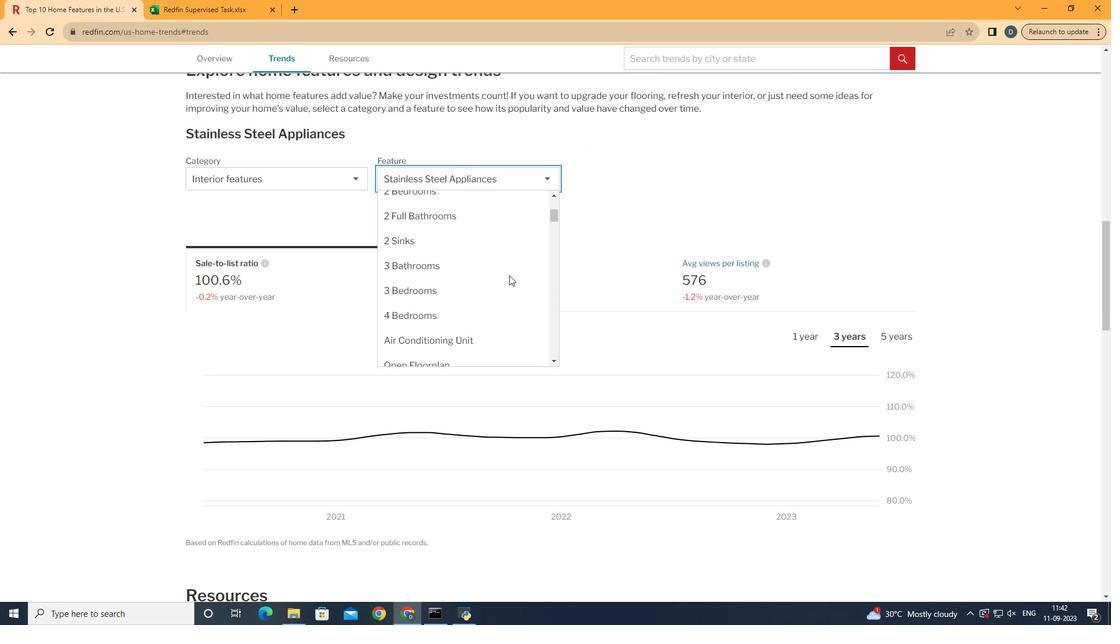 
Action: Mouse scrolled (508, 275) with delta (0, 0)
Screenshot: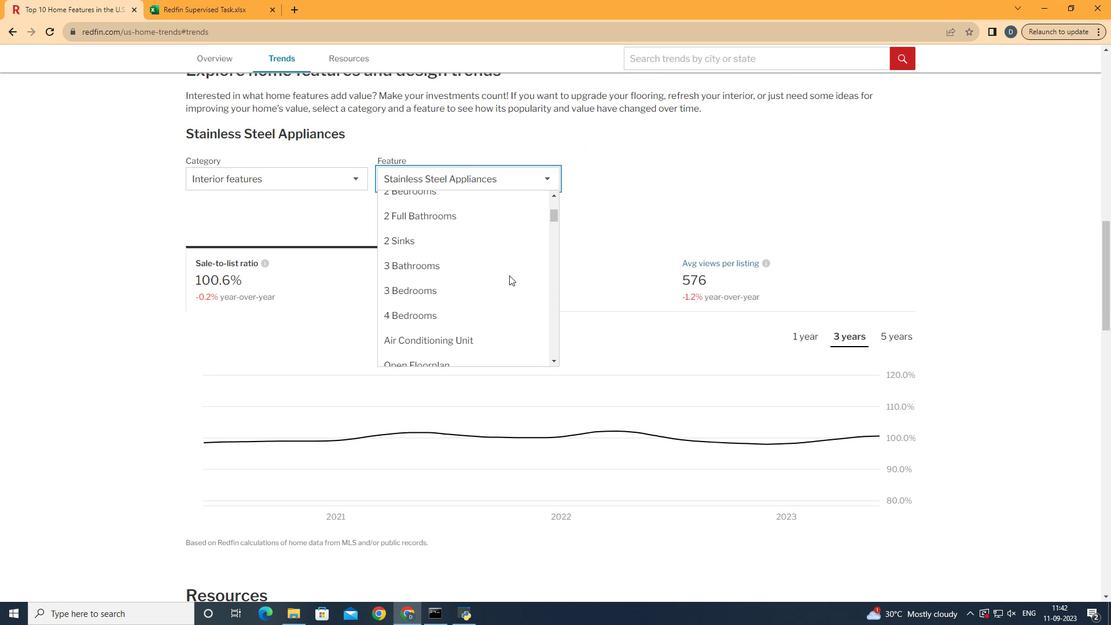 
Action: Mouse scrolled (508, 275) with delta (0, 0)
Screenshot: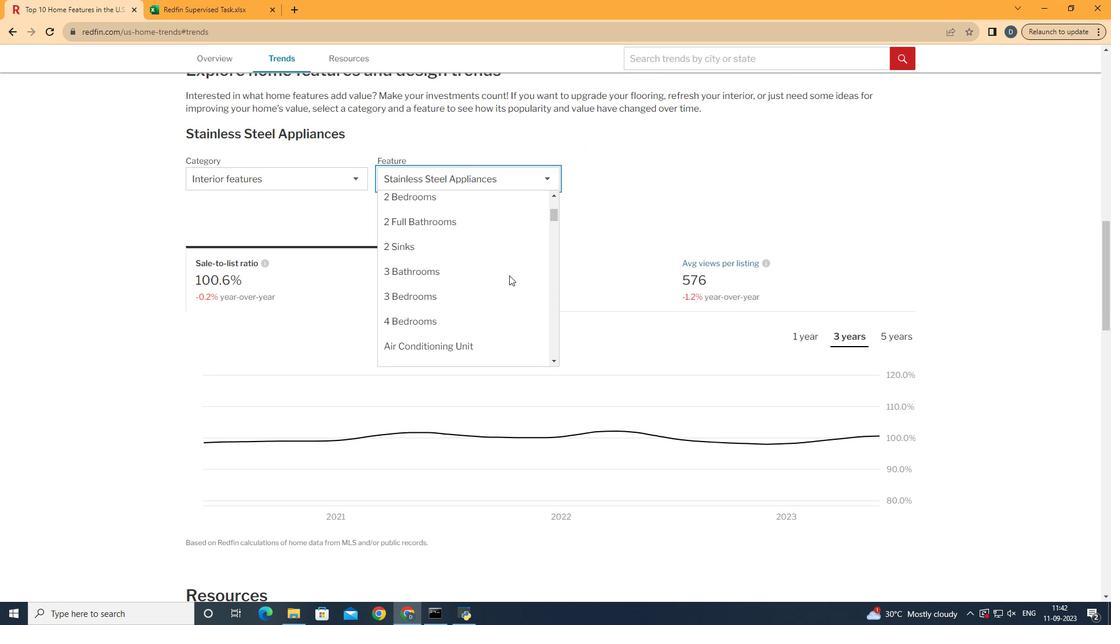 
Action: Mouse scrolled (508, 273) with delta (0, 0)
Screenshot: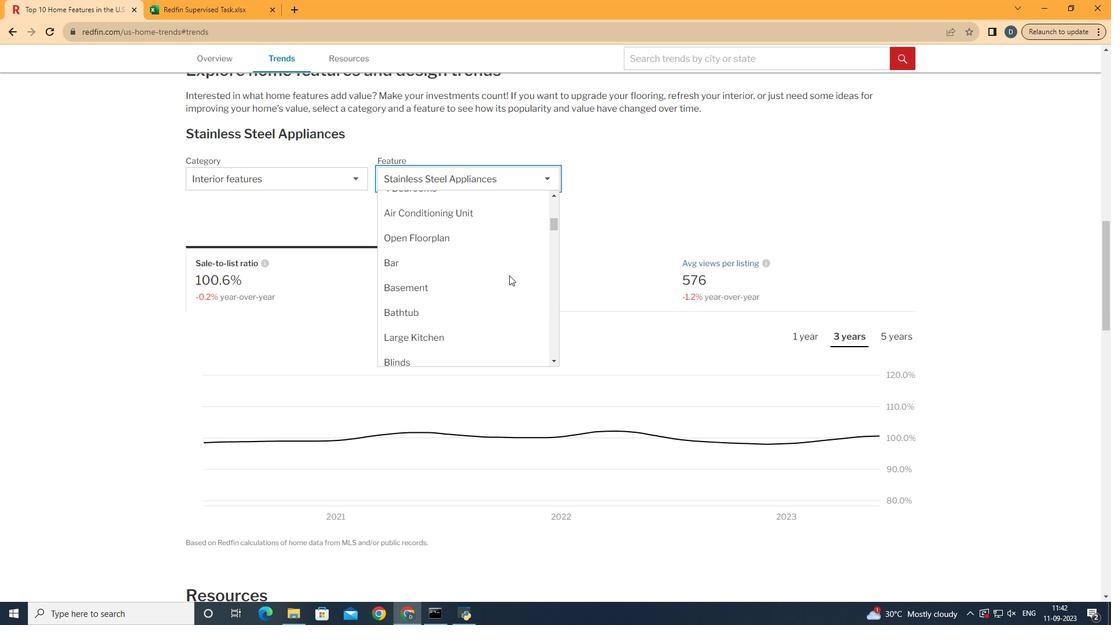 
Action: Mouse scrolled (508, 273) with delta (0, 0)
Screenshot: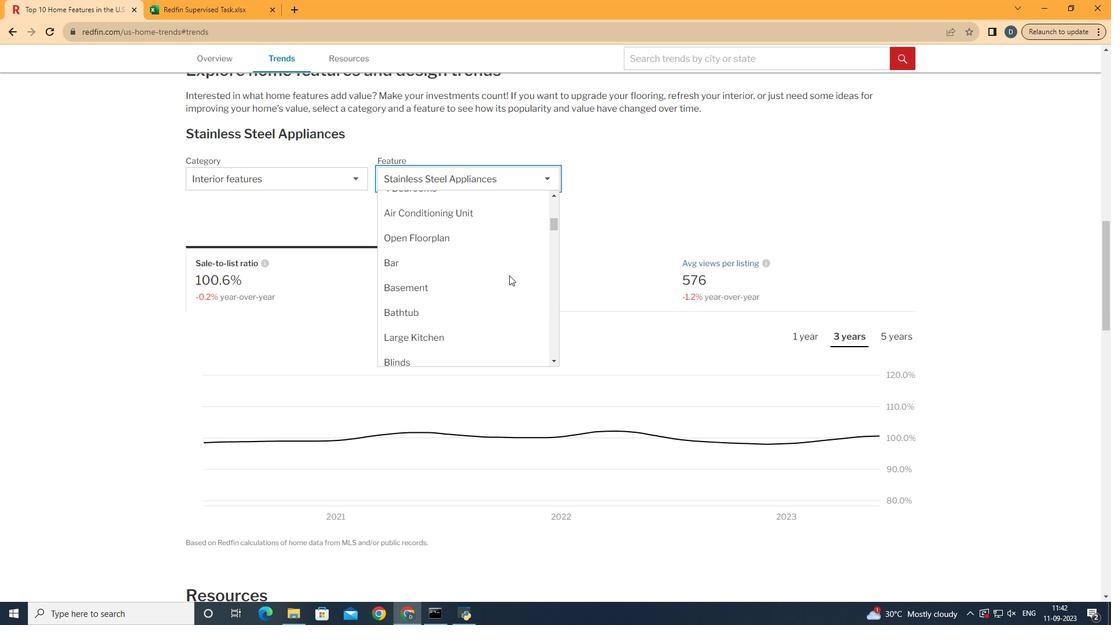 
Action: Mouse scrolled (508, 273) with delta (0, 0)
Screenshot: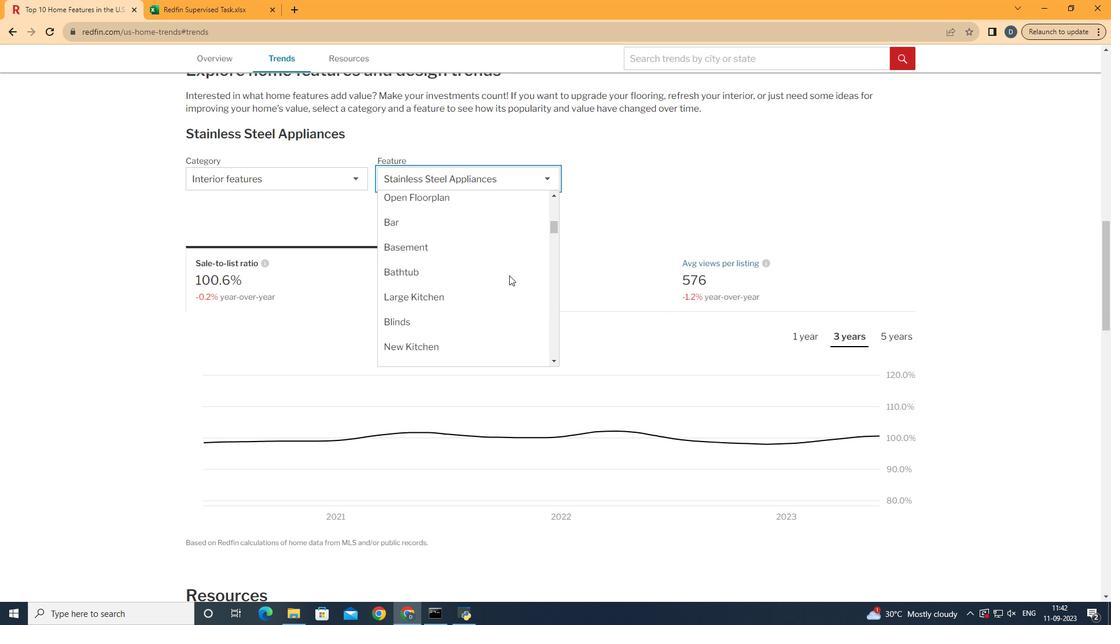 
Action: Mouse scrolled (508, 273) with delta (0, 0)
Screenshot: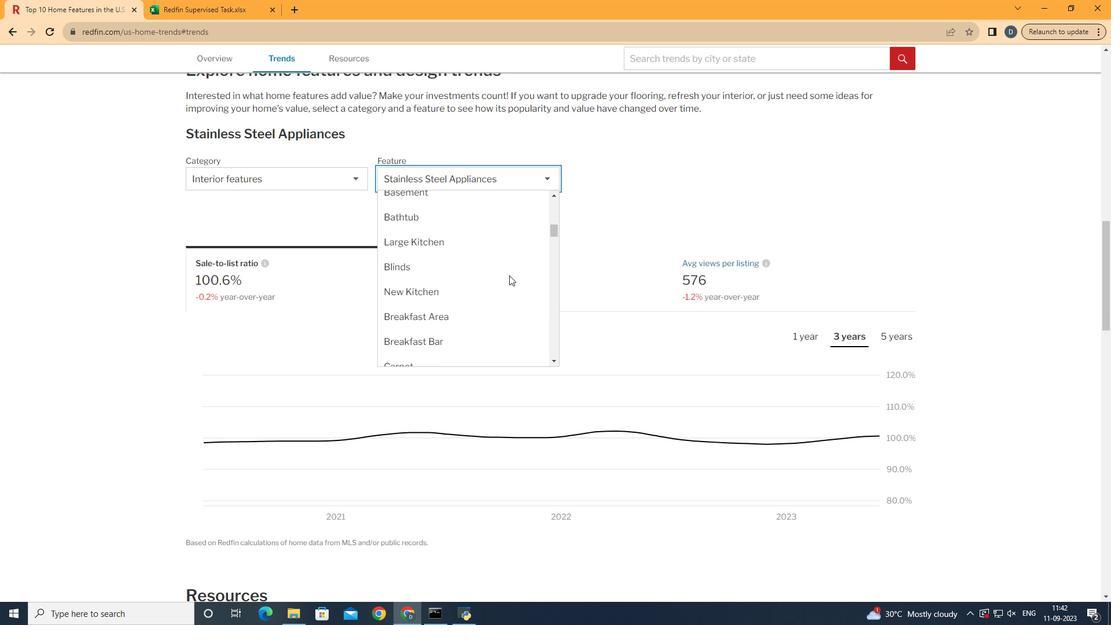 
Action: Mouse moved to (503, 254)
Screenshot: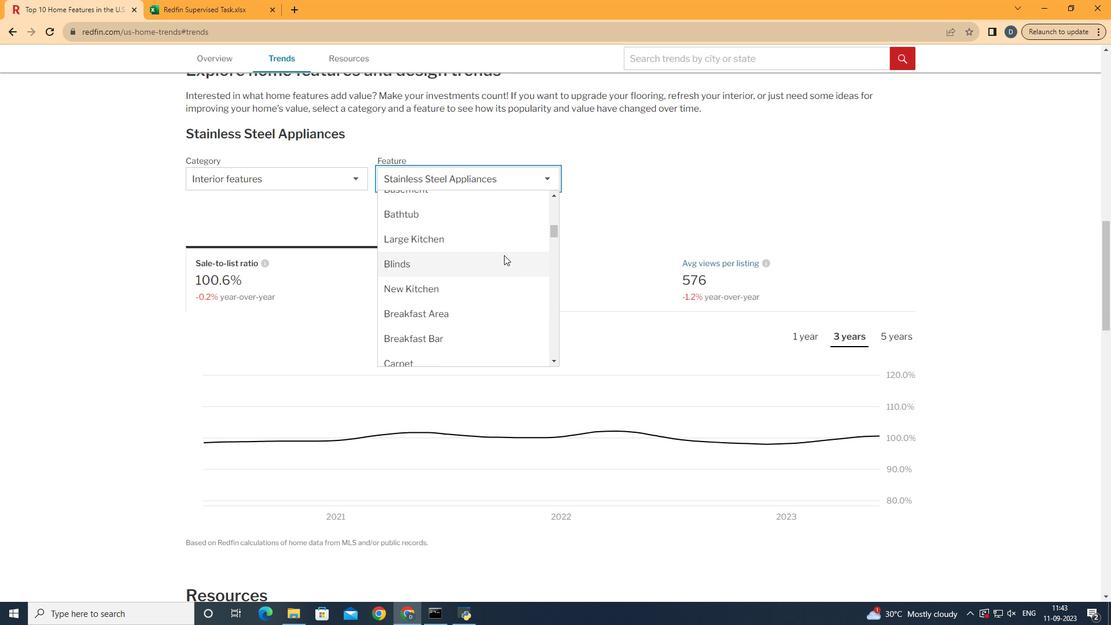 
Action: Mouse pressed left at (503, 254)
Screenshot: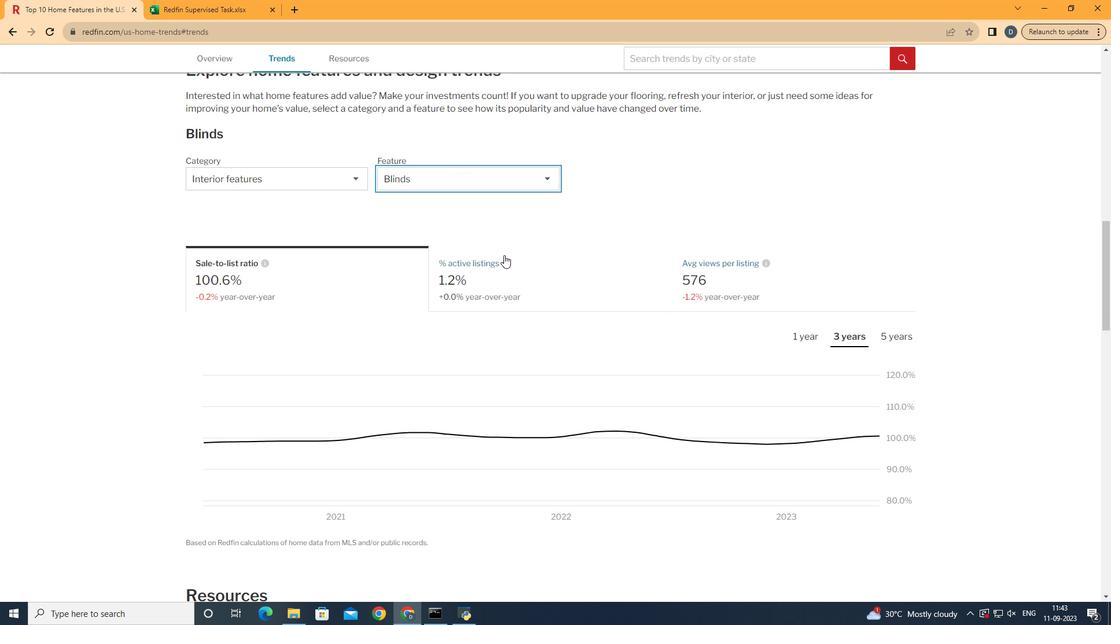 
Action: Mouse moved to (350, 269)
Screenshot: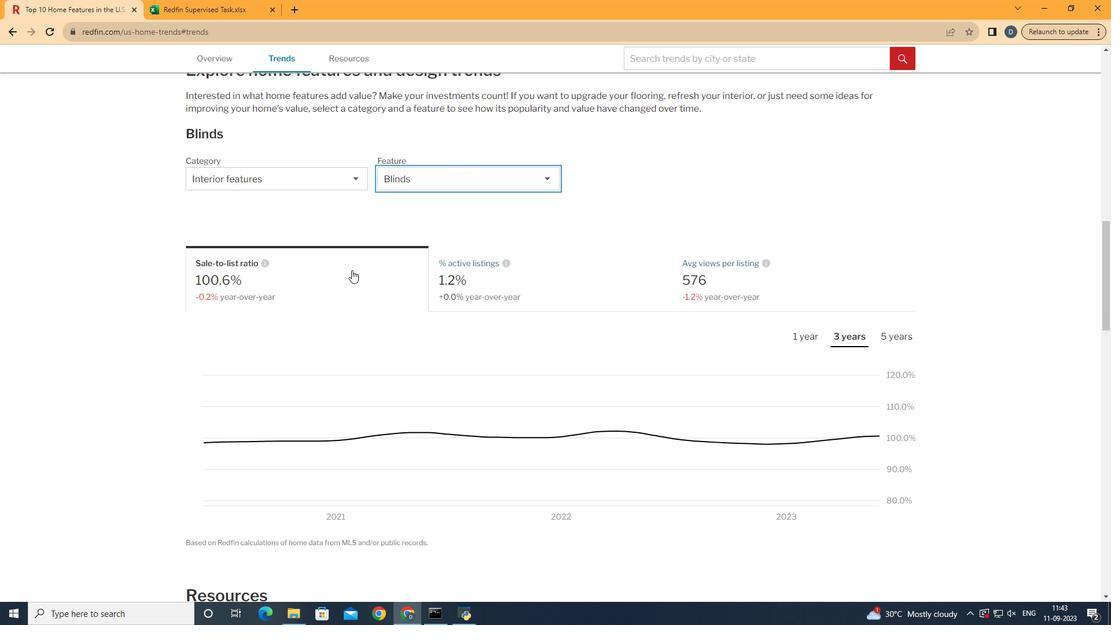 
Action: Mouse pressed left at (350, 269)
Screenshot: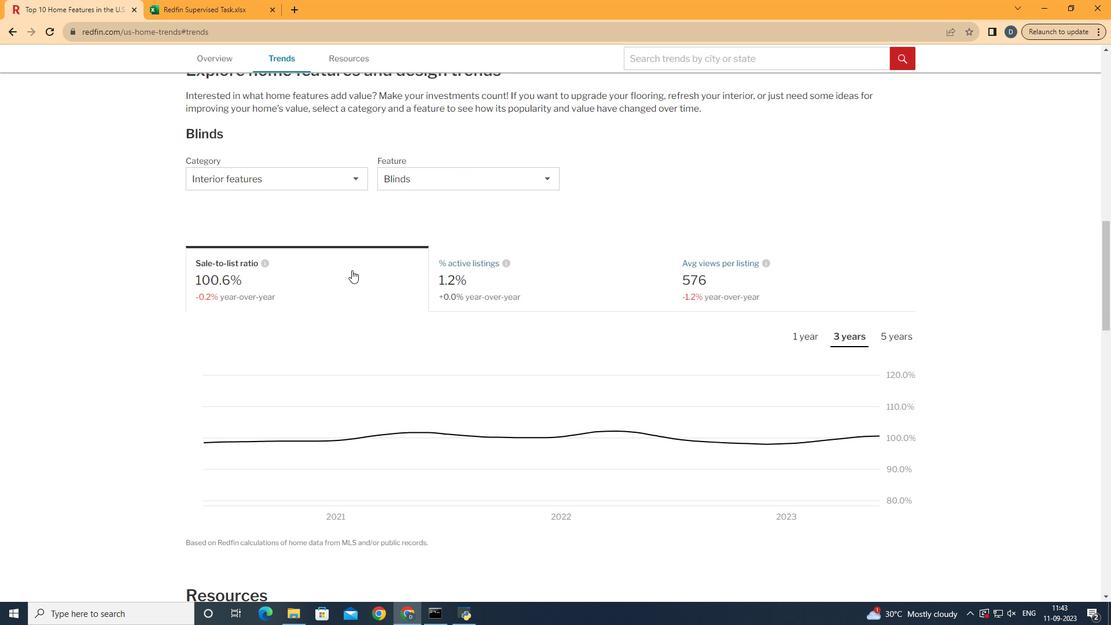 
Action: Mouse moved to (881, 335)
Screenshot: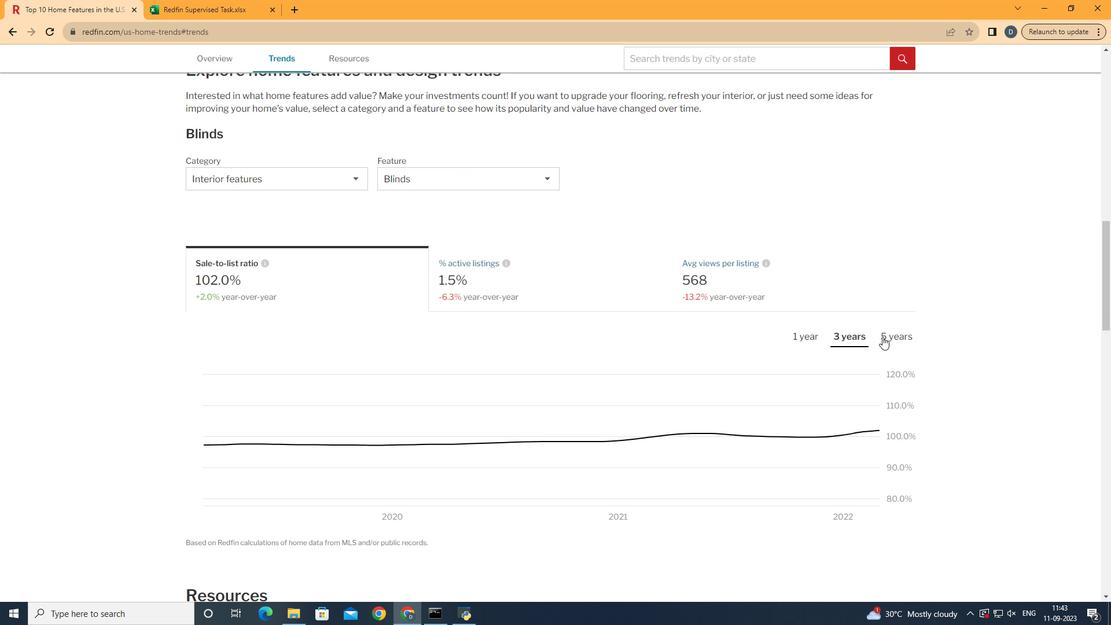 
Action: Mouse pressed left at (881, 335)
Screenshot: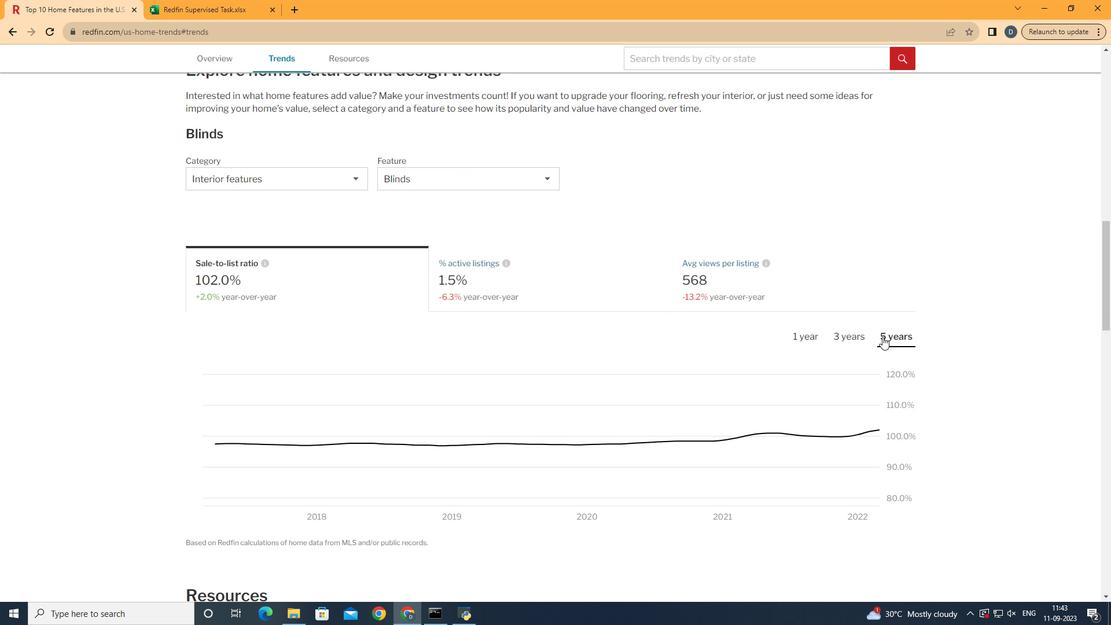 
Action: Mouse moved to (411, 400)
Screenshot: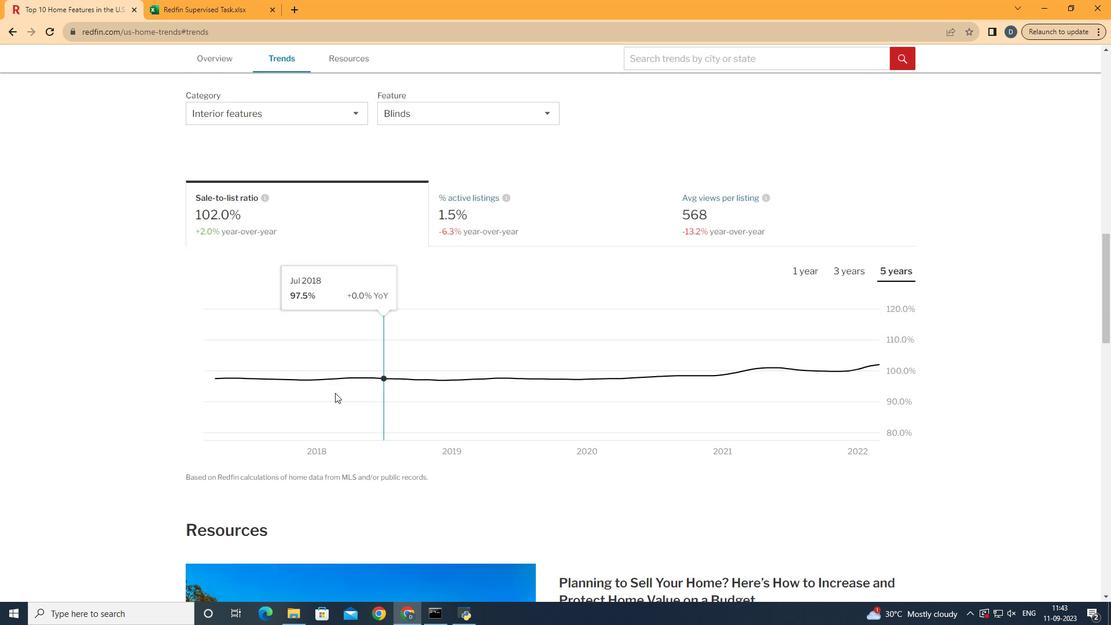 
Action: Mouse scrolled (411, 399) with delta (0, 0)
Screenshot: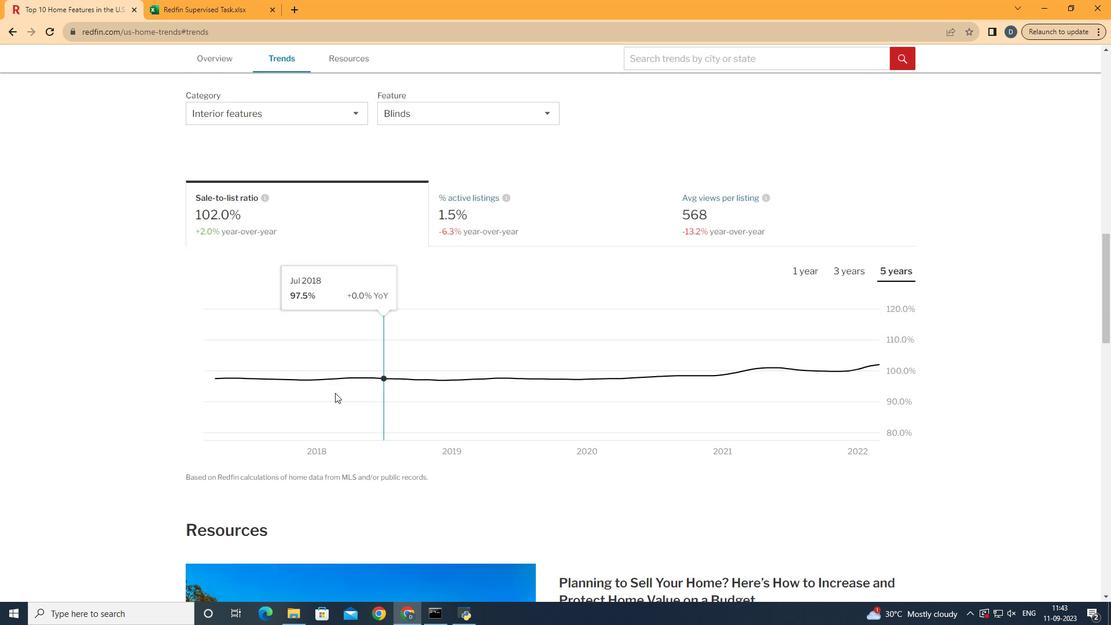 
Action: Mouse moved to (411, 400)
Screenshot: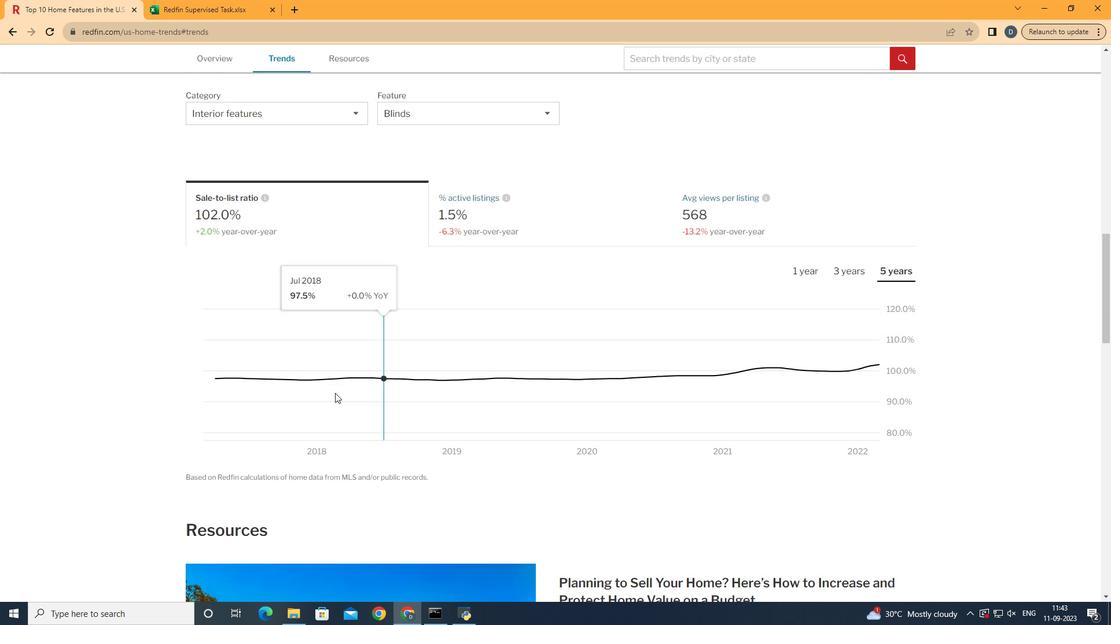 
Action: Mouse scrolled (411, 399) with delta (0, 0)
Screenshot: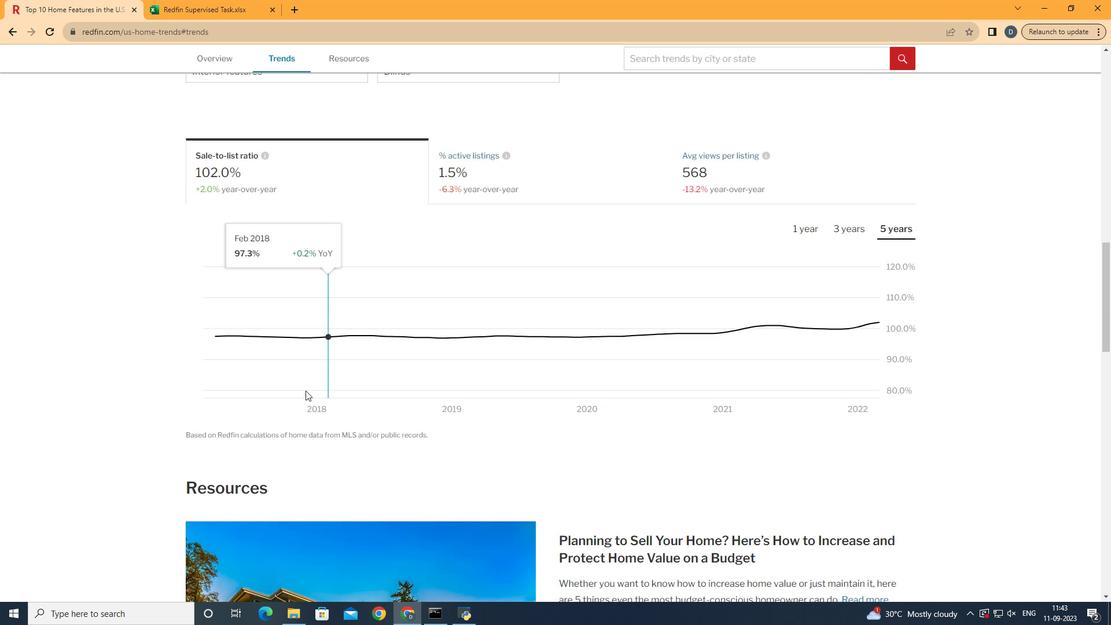 
Action: Mouse moved to (880, 322)
Screenshot: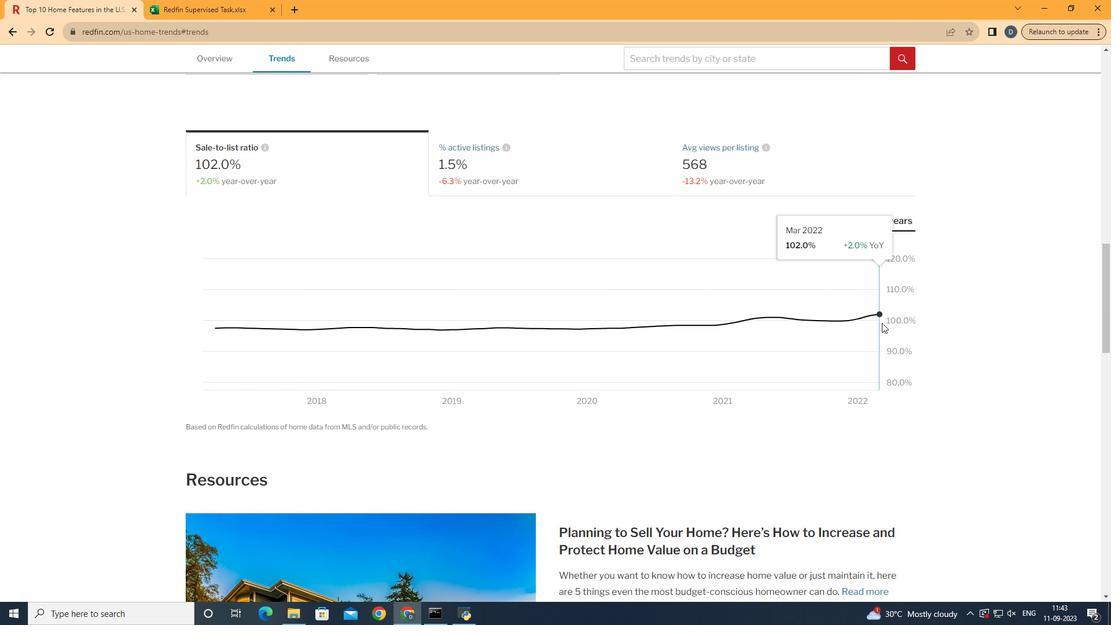 
